 Task: Find connections with filter location Eimsbüttel with filter topic #Interviewingwith filter profile language French with filter current company Athenahealth with filter school International Management Institute, Kolkata with filter industry Engines and Power Transmission Equipment Manufacturing with filter service category FIle Management with filter keywords title Marketing Specialist
Action: Mouse moved to (207, 248)
Screenshot: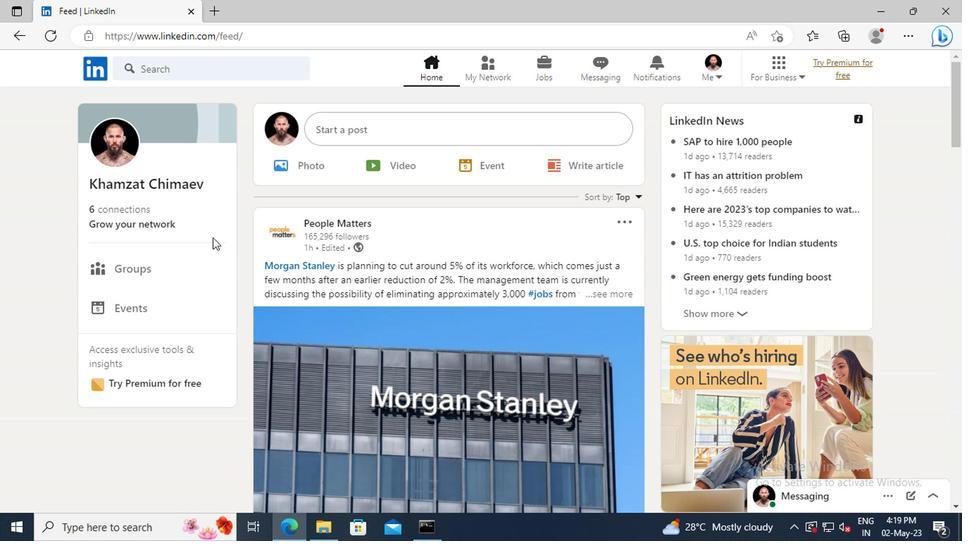 
Action: Mouse pressed left at (207, 248)
Screenshot: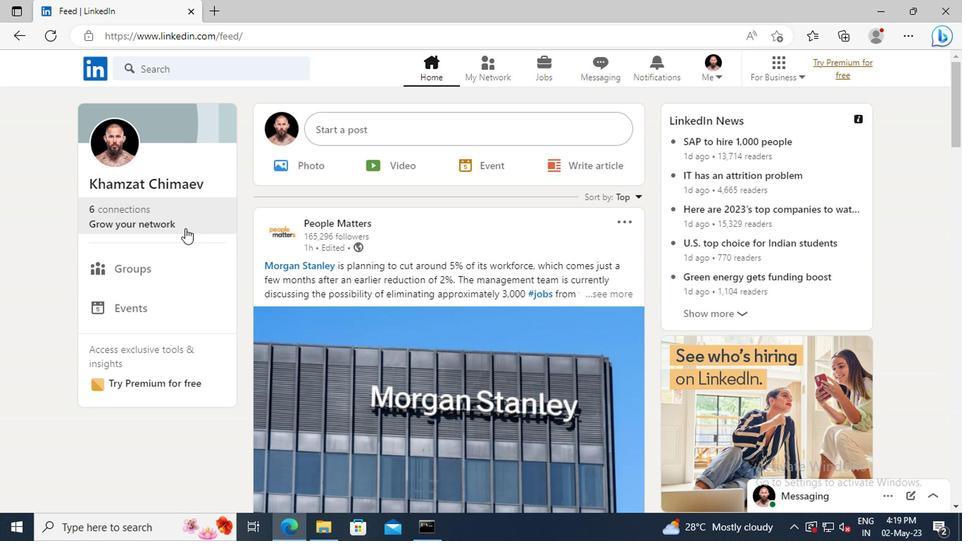 
Action: Mouse moved to (203, 202)
Screenshot: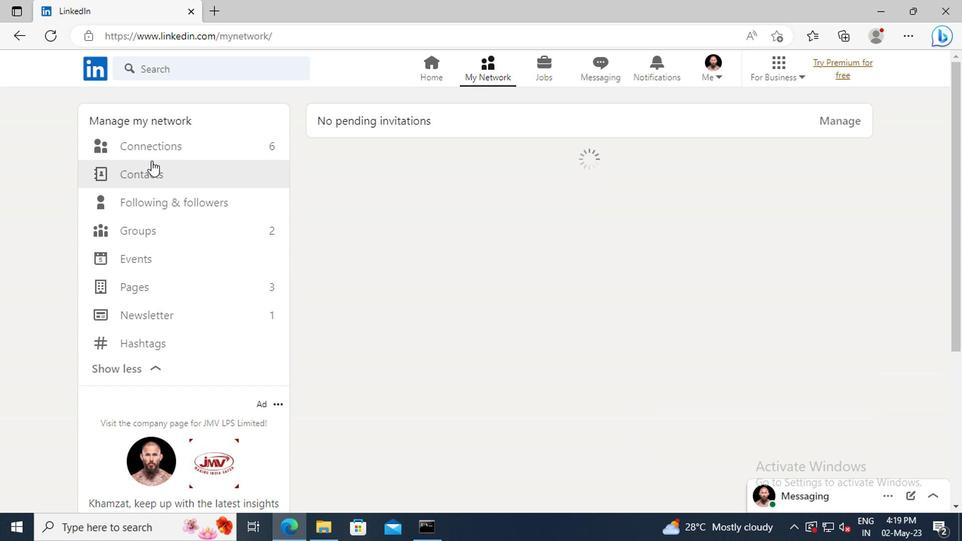 
Action: Mouse pressed left at (203, 202)
Screenshot: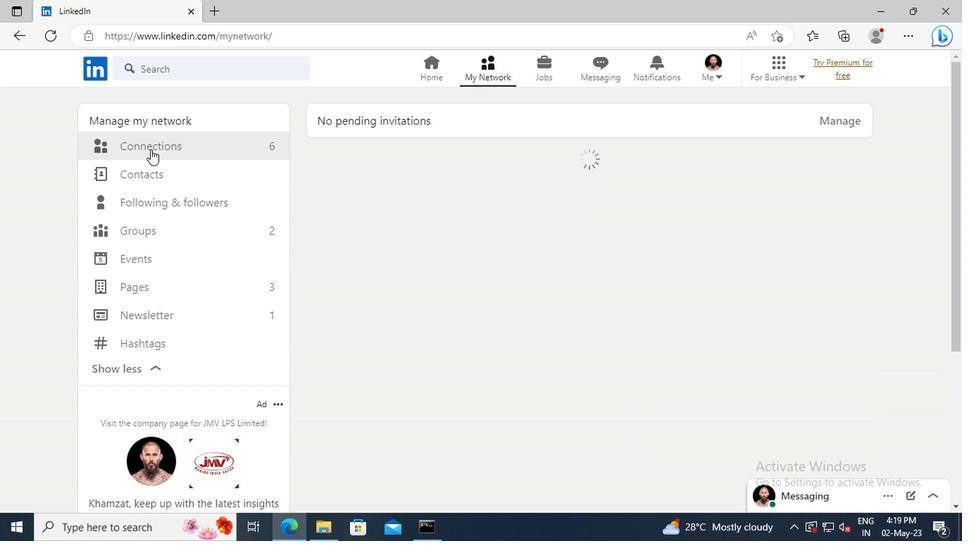 
Action: Mouse moved to (493, 203)
Screenshot: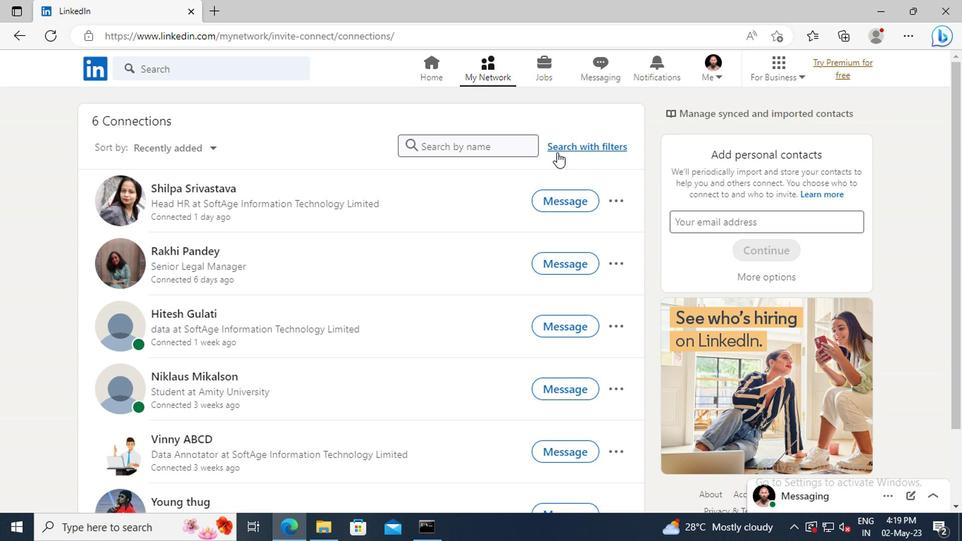 
Action: Mouse pressed left at (493, 203)
Screenshot: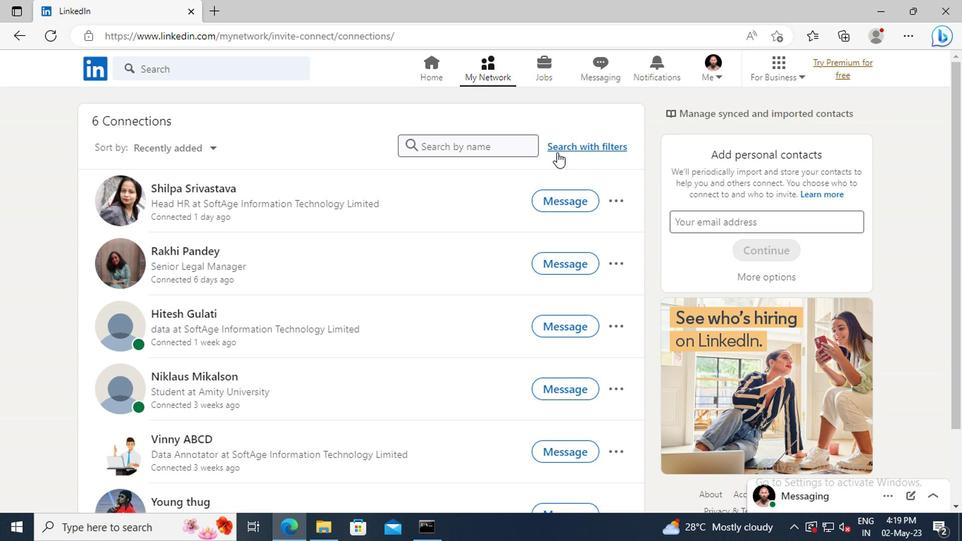 
Action: Mouse moved to (476, 176)
Screenshot: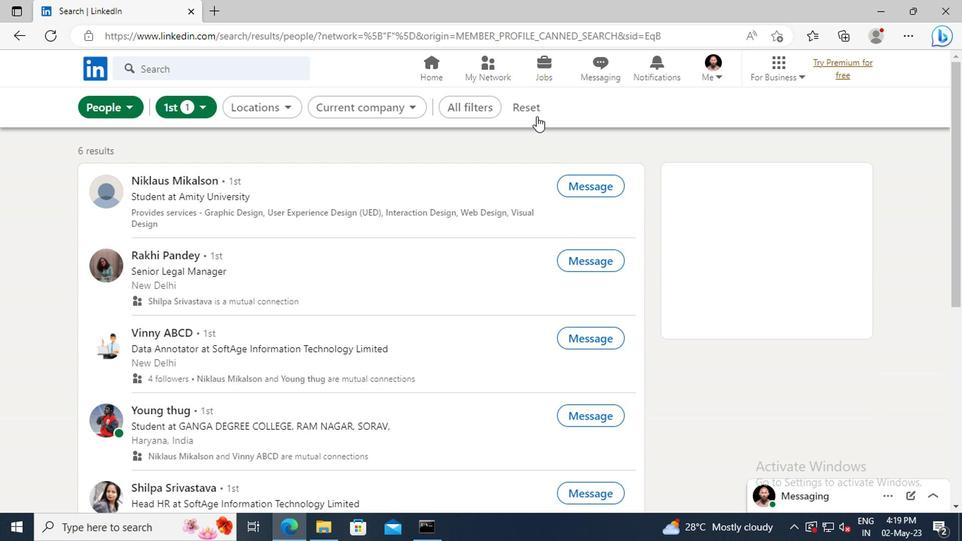 
Action: Mouse pressed left at (476, 176)
Screenshot: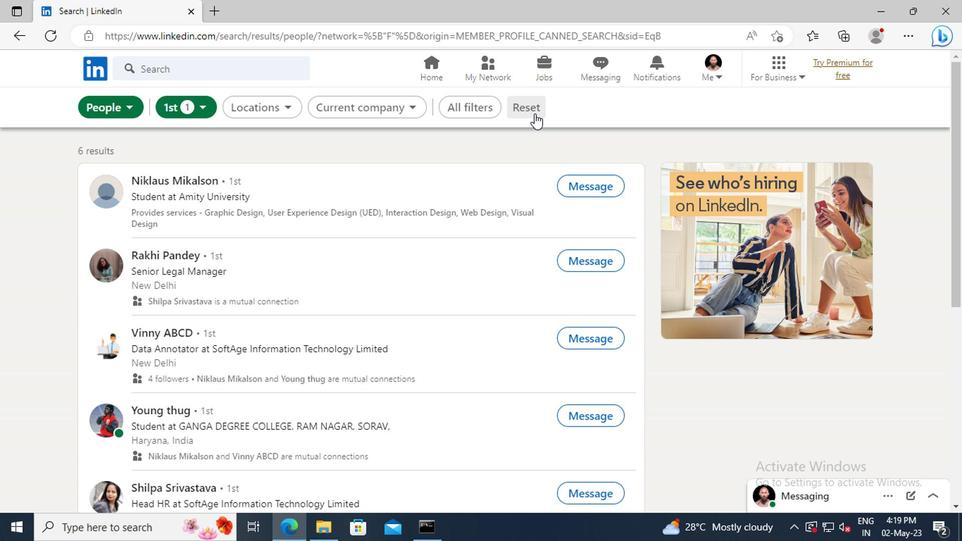 
Action: Mouse moved to (465, 175)
Screenshot: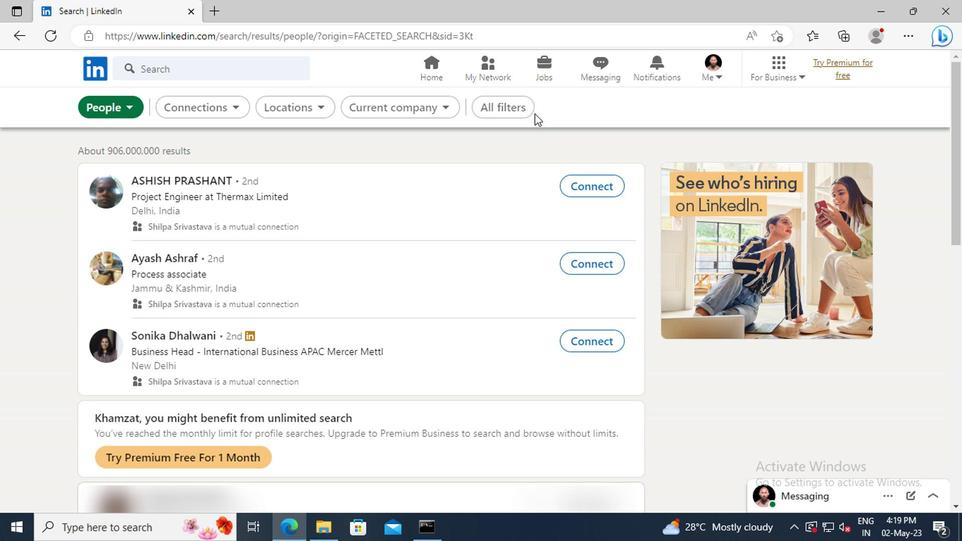 
Action: Mouse pressed left at (465, 175)
Screenshot: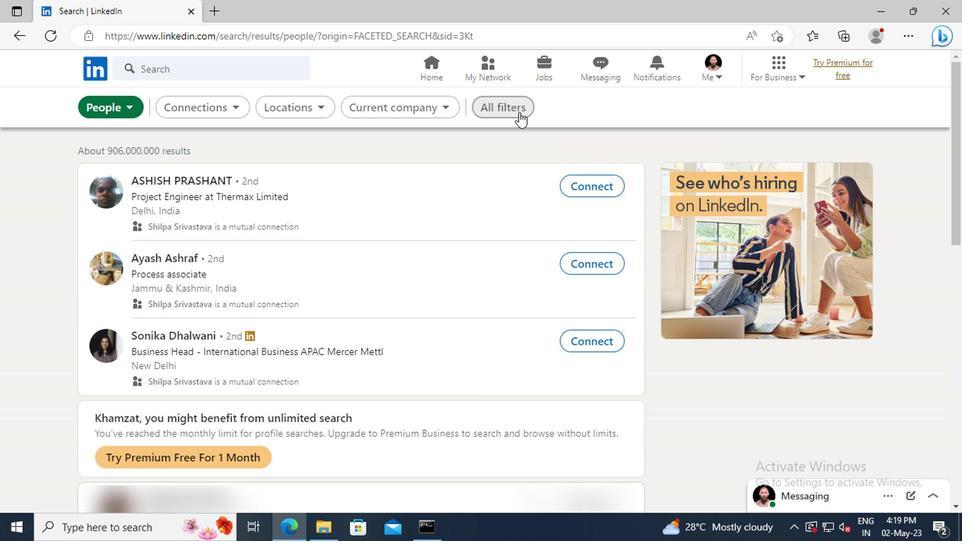 
Action: Mouse moved to (629, 272)
Screenshot: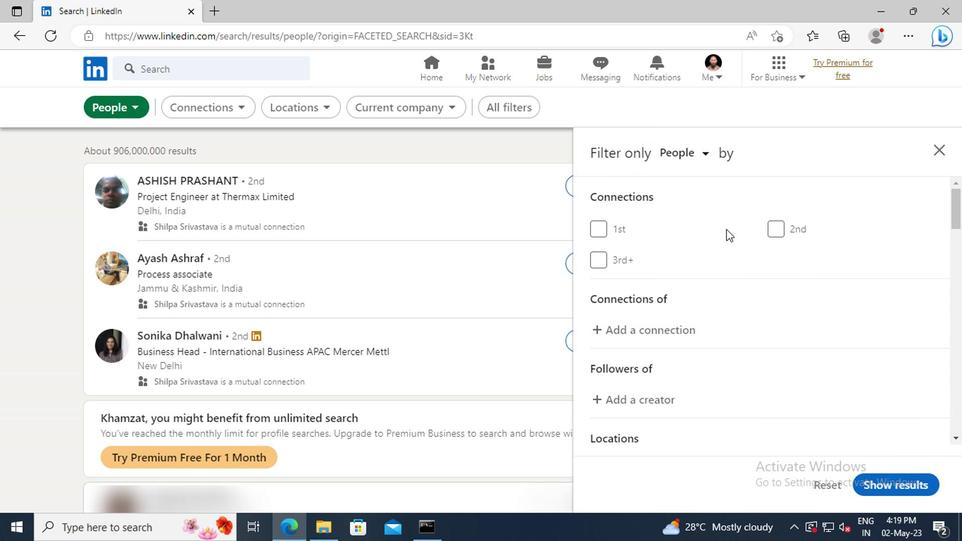 
Action: Mouse scrolled (629, 272) with delta (0, 0)
Screenshot: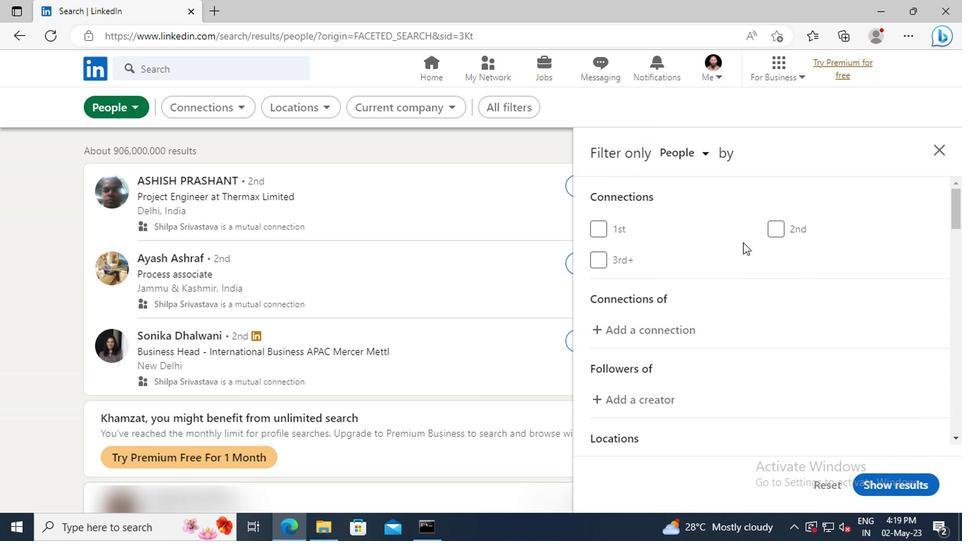 
Action: Mouse scrolled (629, 272) with delta (0, 0)
Screenshot: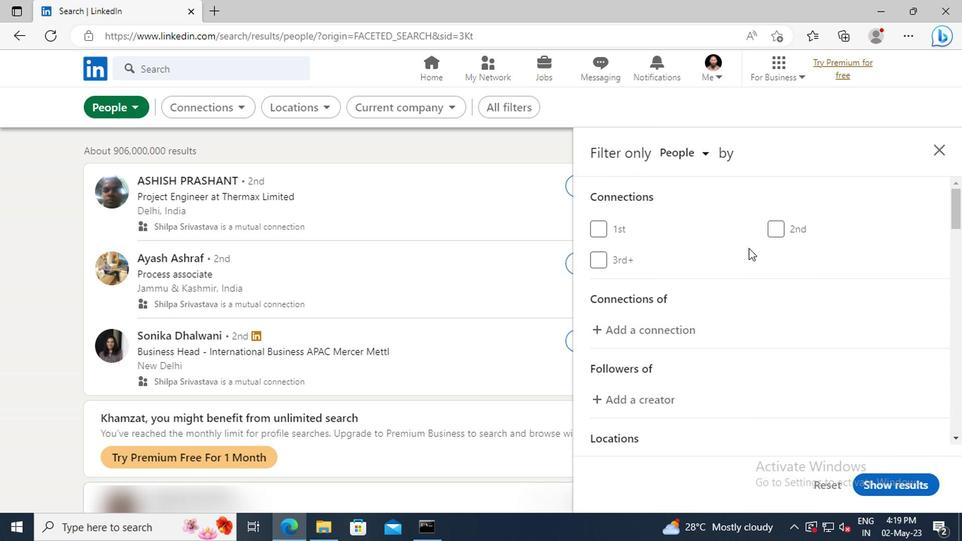
Action: Mouse scrolled (629, 272) with delta (0, 0)
Screenshot: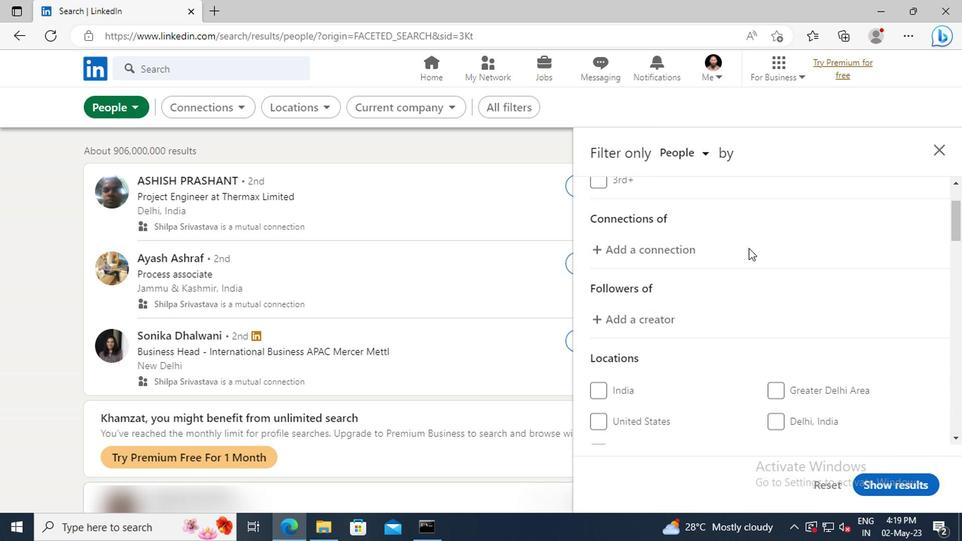 
Action: Mouse scrolled (629, 272) with delta (0, 0)
Screenshot: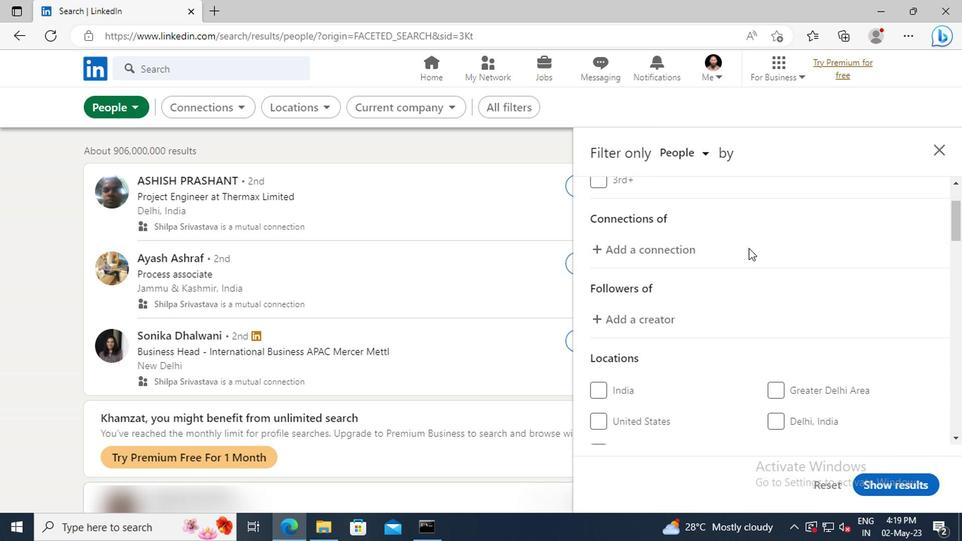 
Action: Mouse scrolled (629, 272) with delta (0, 0)
Screenshot: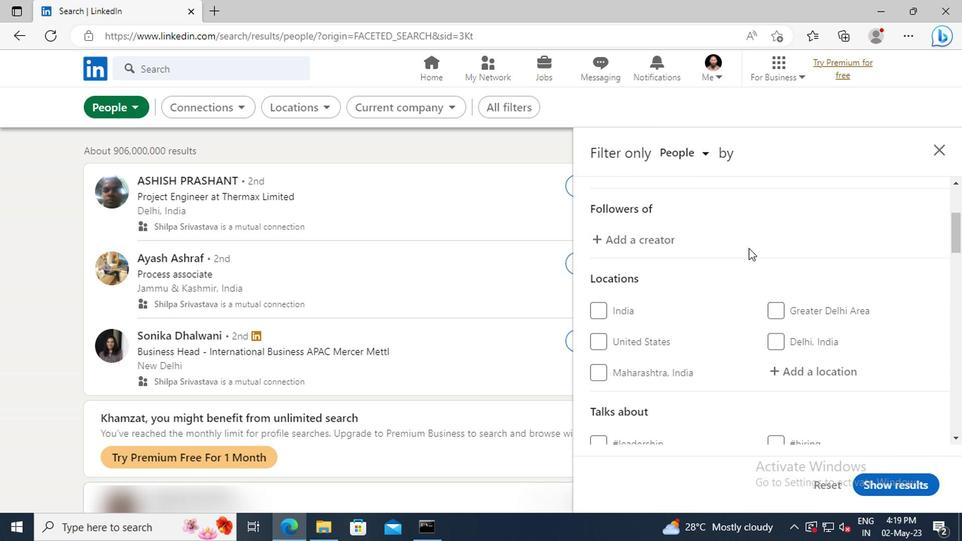 
Action: Mouse moved to (649, 328)
Screenshot: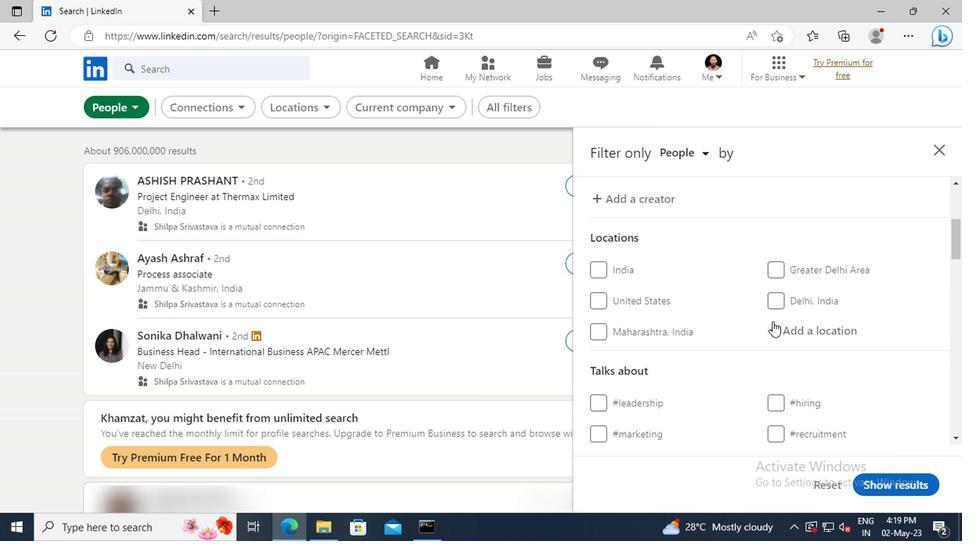 
Action: Mouse pressed left at (649, 328)
Screenshot: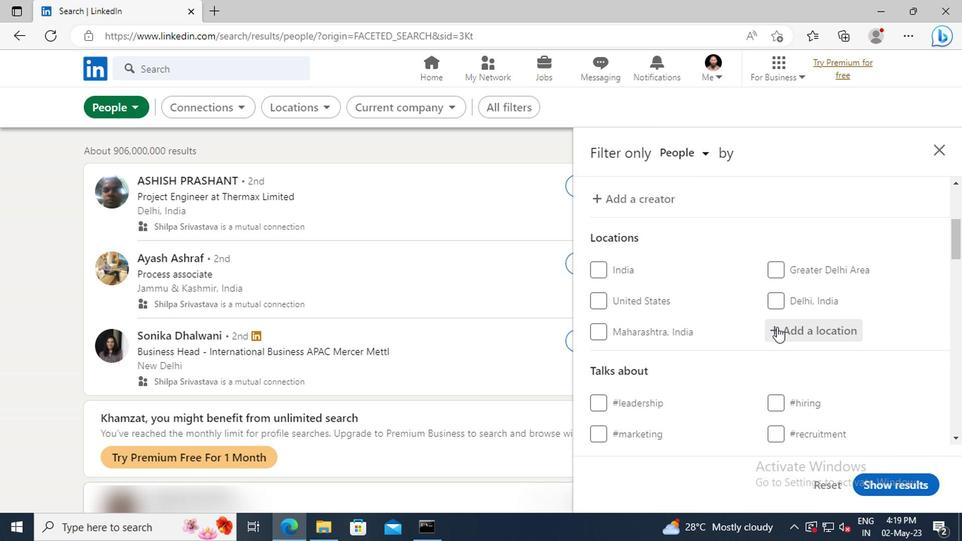 
Action: Key pressed <Key.shift>EIMSBUTTEL<Key.enter>
Screenshot: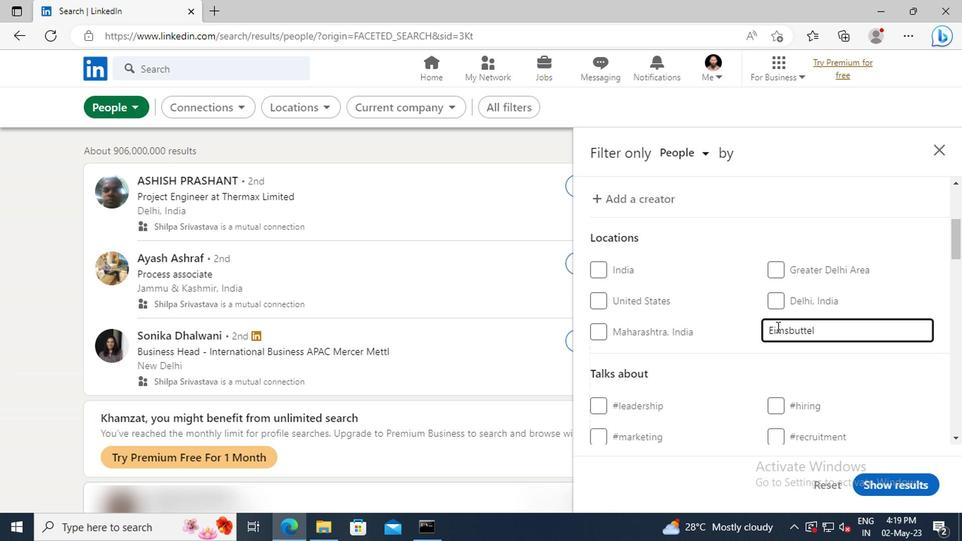 
Action: Mouse scrolled (649, 328) with delta (0, 0)
Screenshot: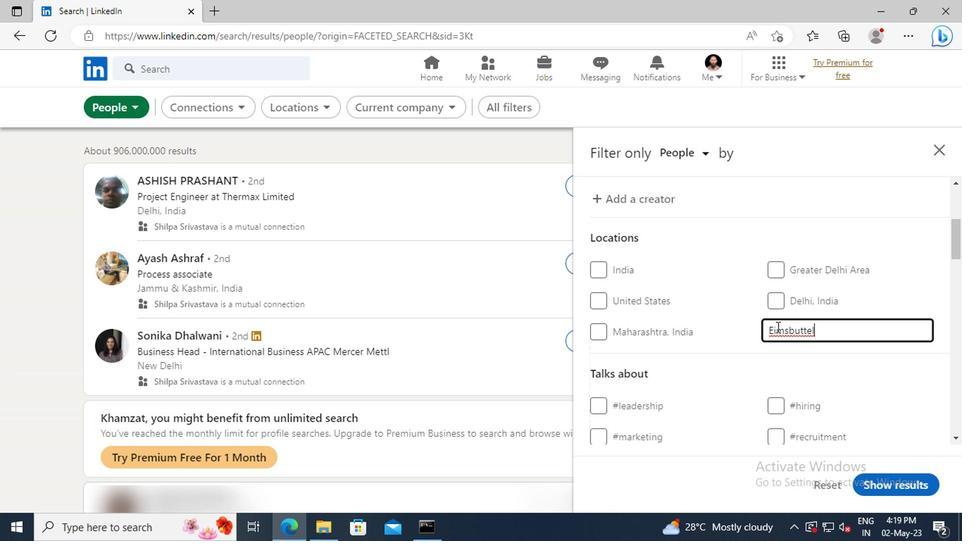 
Action: Mouse scrolled (649, 328) with delta (0, 0)
Screenshot: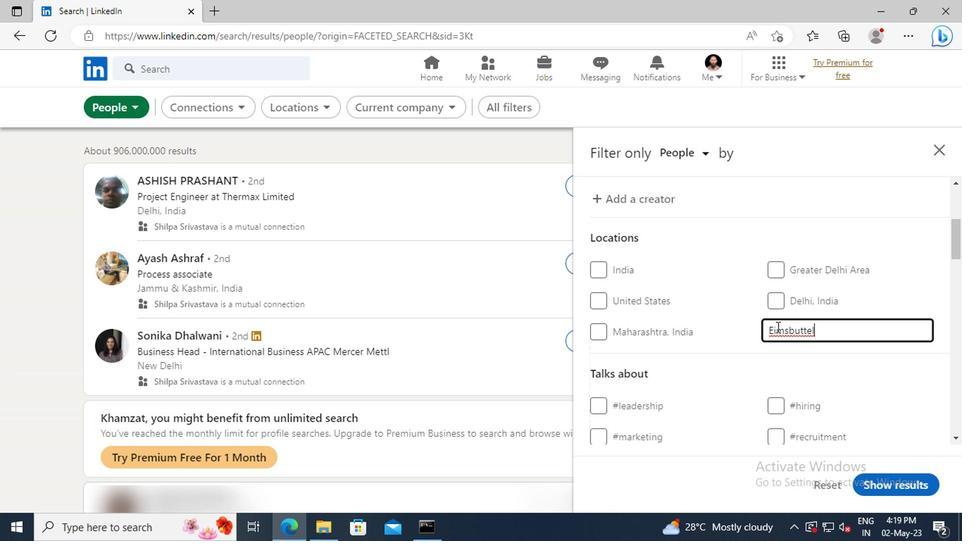 
Action: Mouse moved to (653, 372)
Screenshot: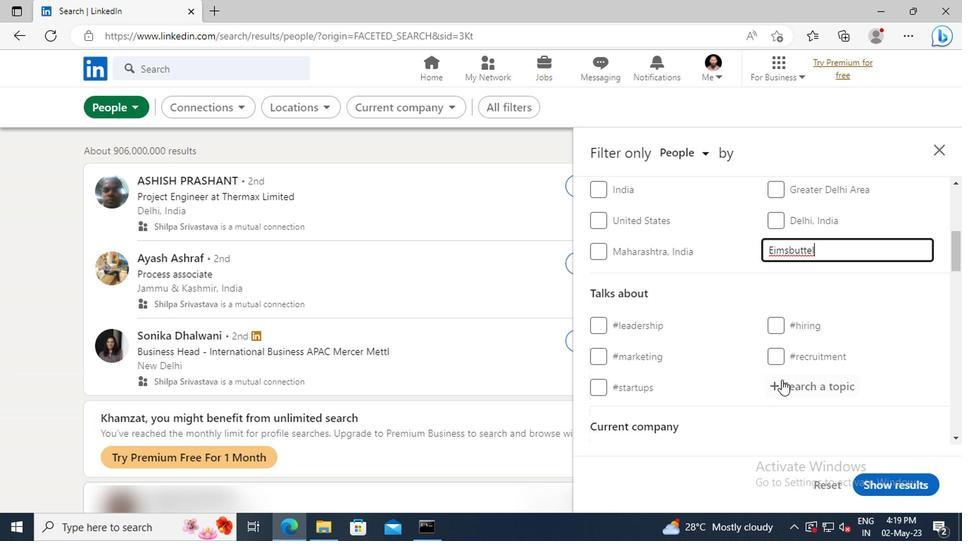 
Action: Mouse pressed left at (653, 372)
Screenshot: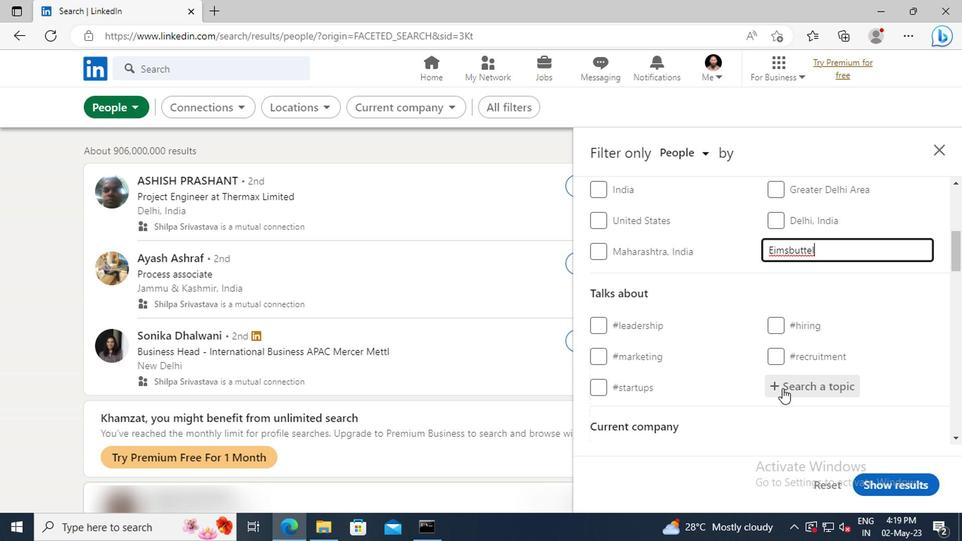 
Action: Key pressed <Key.shift>INTERVIEWI
Screenshot: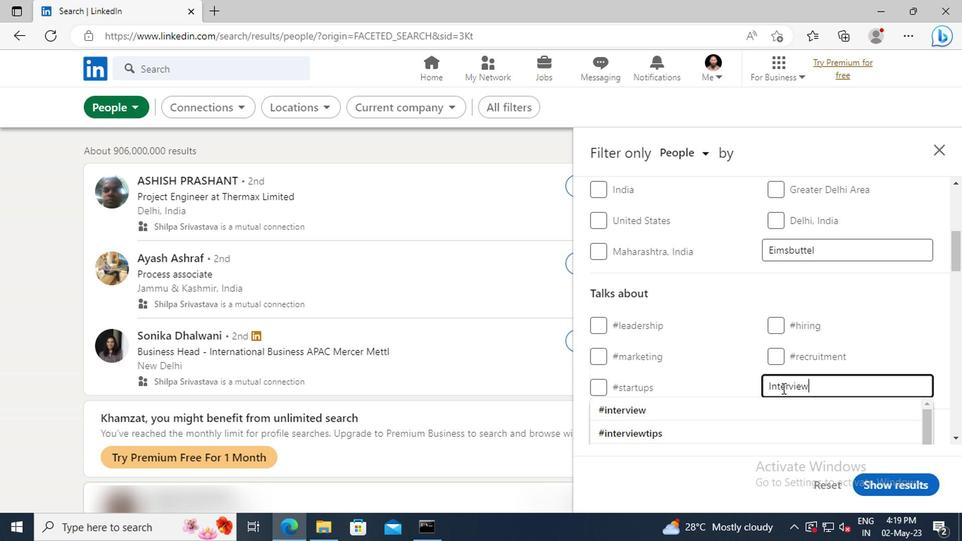 
Action: Mouse moved to (651, 388)
Screenshot: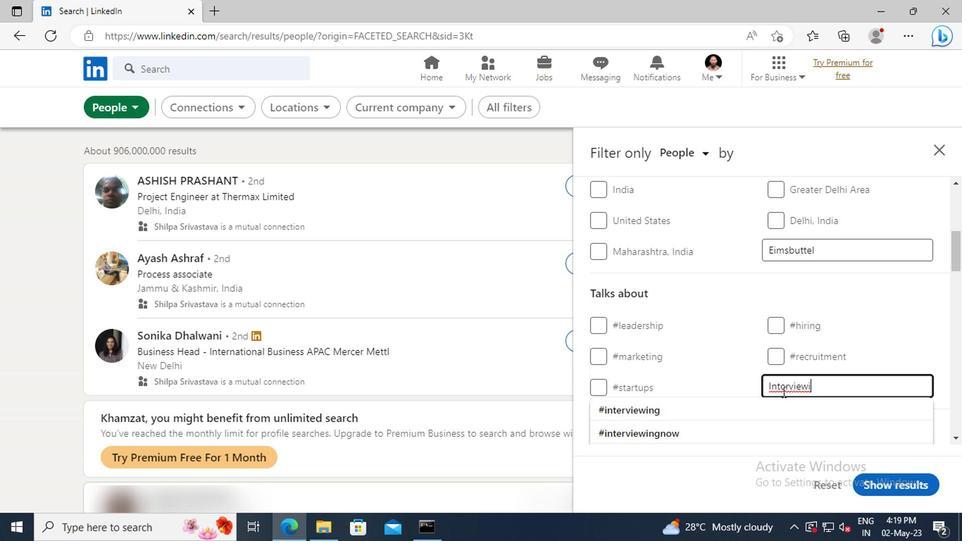 
Action: Mouse pressed left at (651, 388)
Screenshot: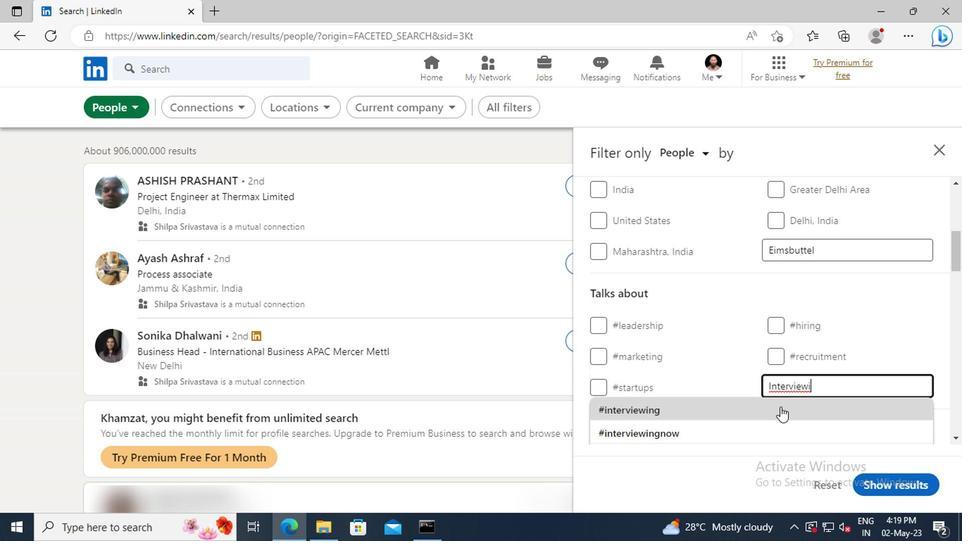 
Action: Mouse scrolled (651, 387) with delta (0, 0)
Screenshot: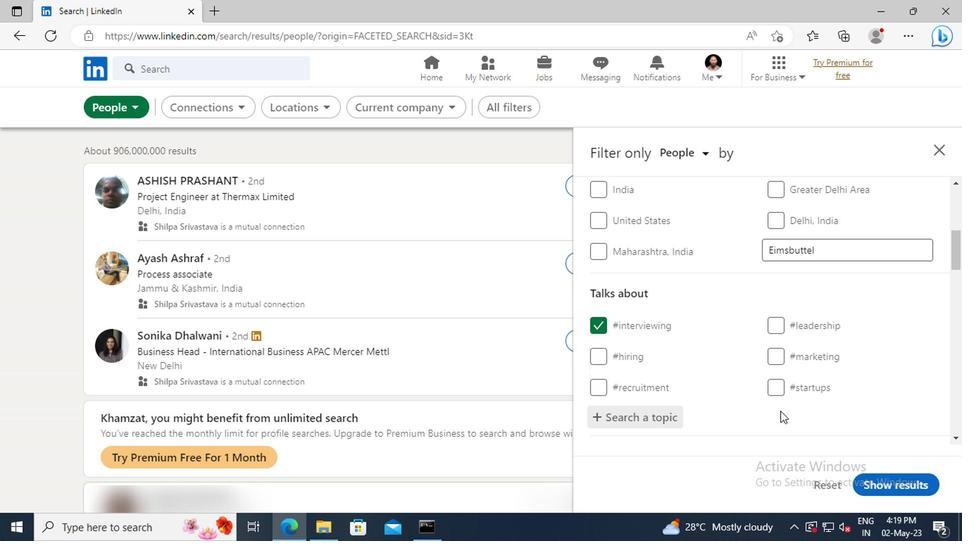 
Action: Mouse scrolled (651, 387) with delta (0, 0)
Screenshot: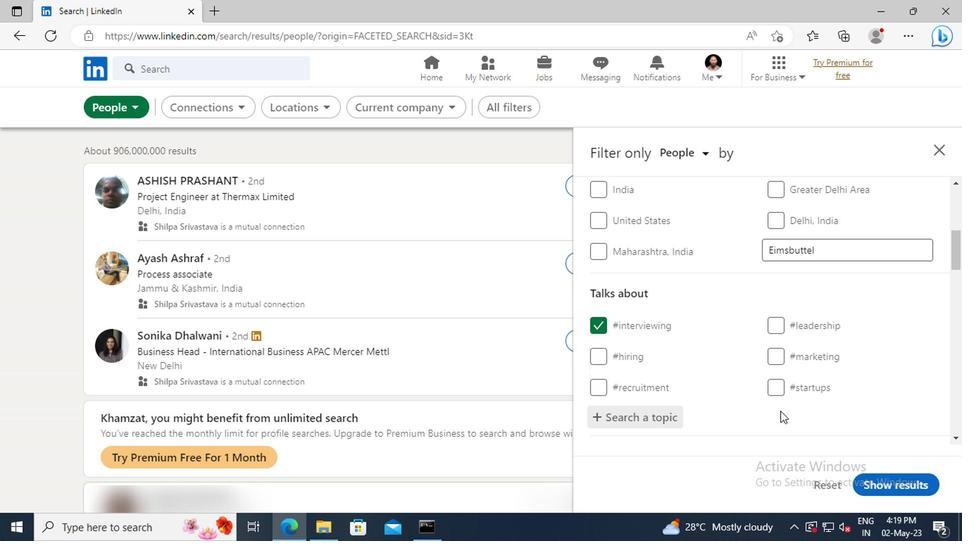 
Action: Mouse scrolled (651, 387) with delta (0, 0)
Screenshot: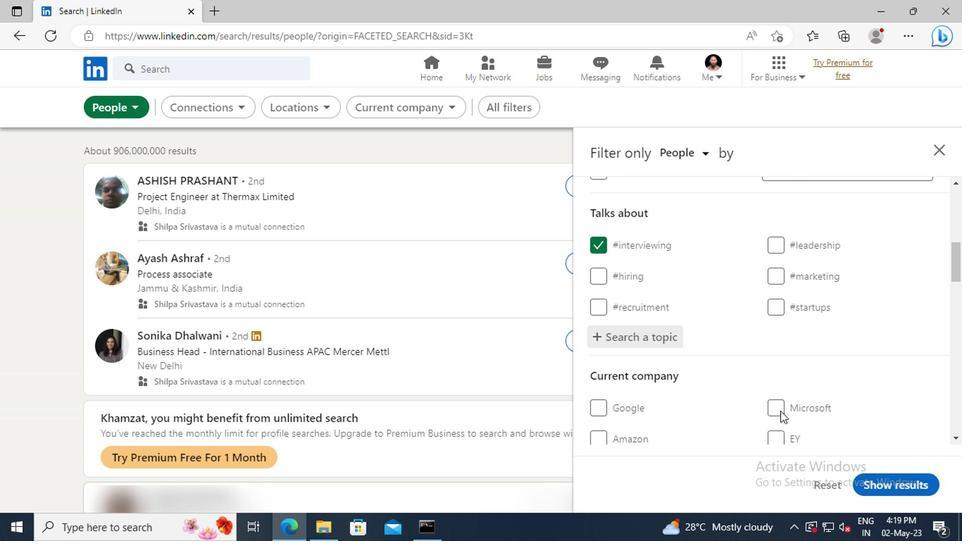 
Action: Mouse scrolled (651, 387) with delta (0, 0)
Screenshot: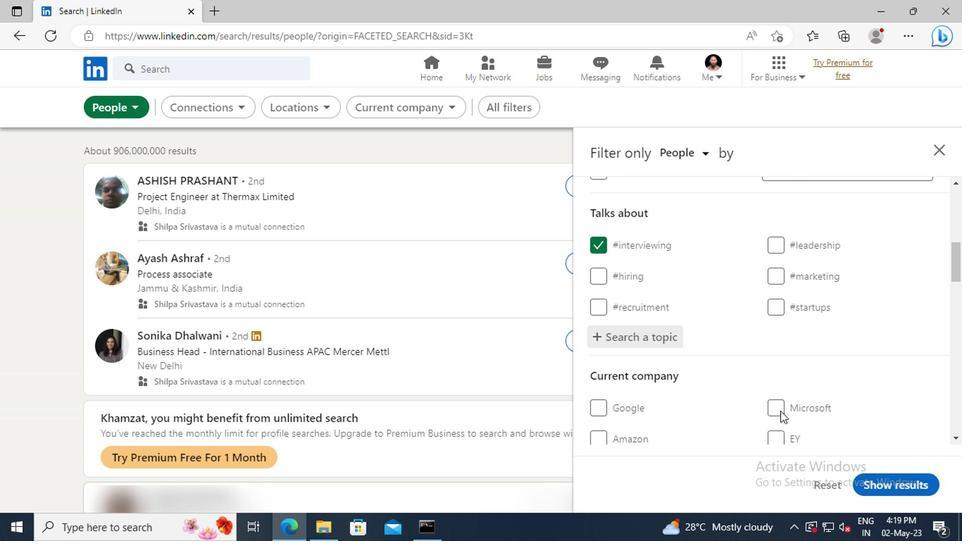 
Action: Mouse scrolled (651, 387) with delta (0, 0)
Screenshot: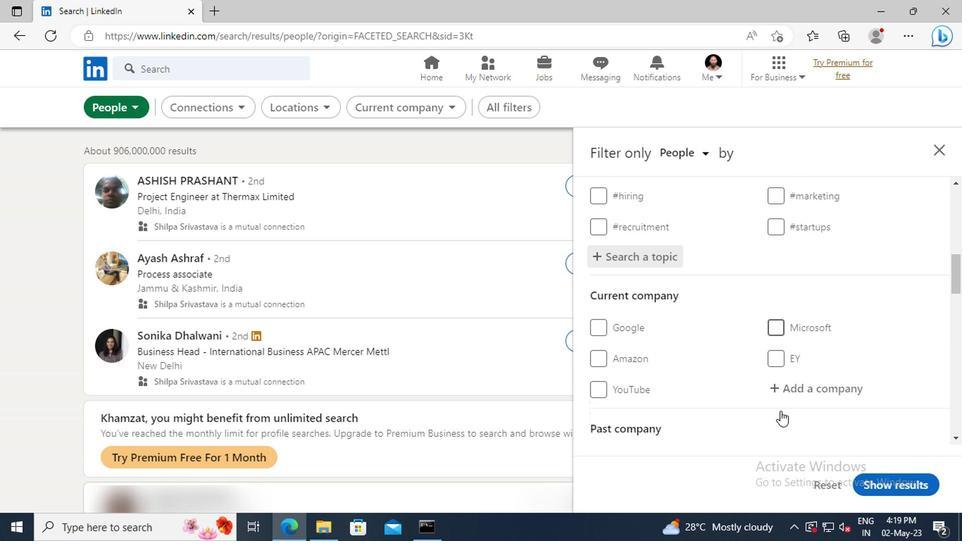 
Action: Mouse scrolled (651, 387) with delta (0, 0)
Screenshot: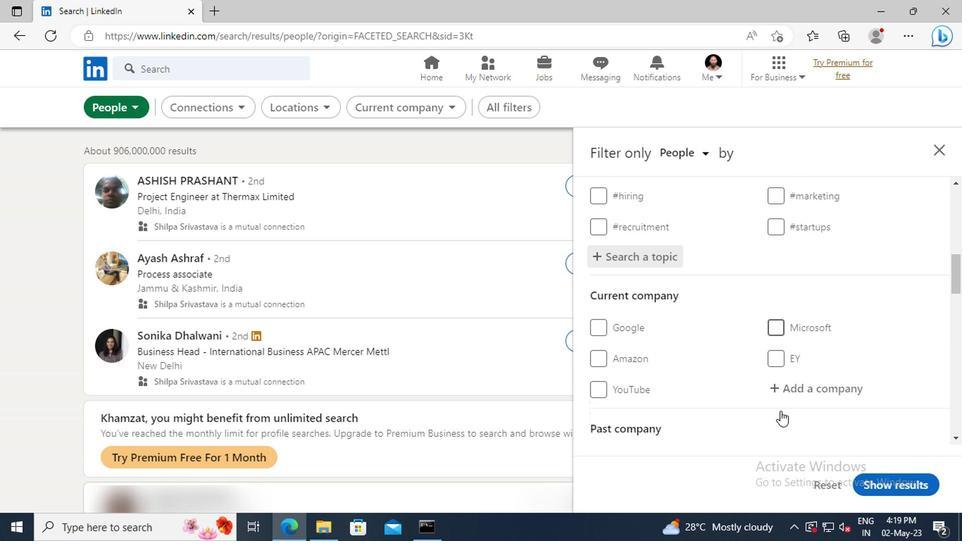 
Action: Mouse moved to (652, 375)
Screenshot: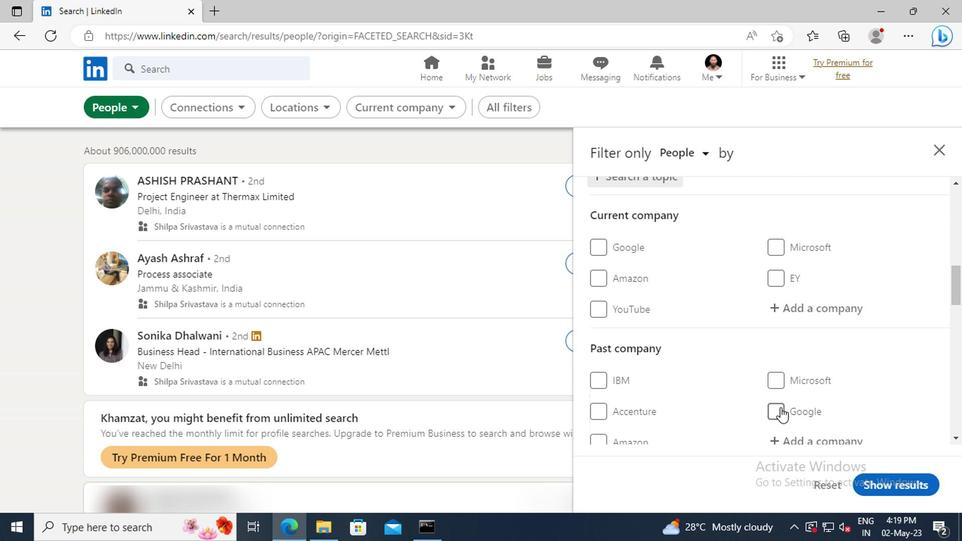
Action: Mouse scrolled (652, 375) with delta (0, 0)
Screenshot: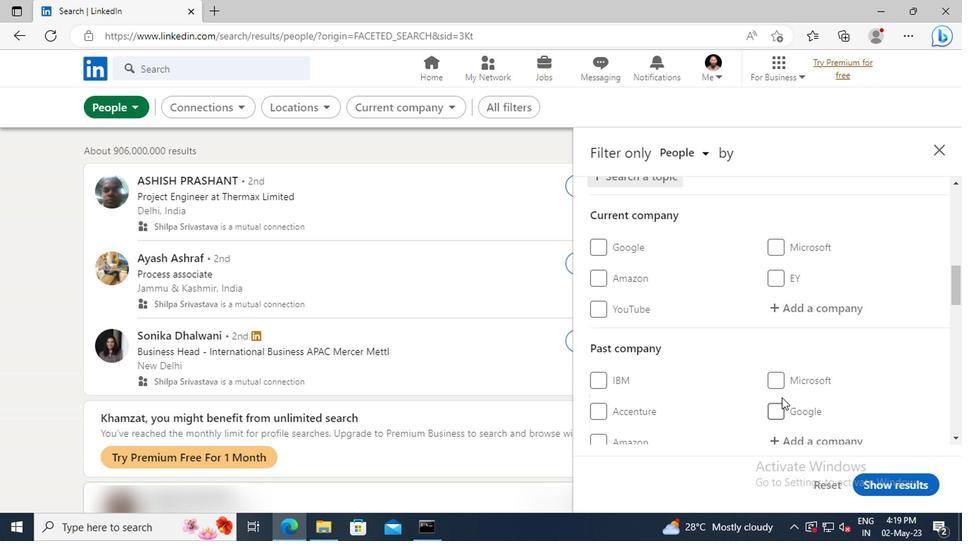 
Action: Mouse scrolled (652, 375) with delta (0, 0)
Screenshot: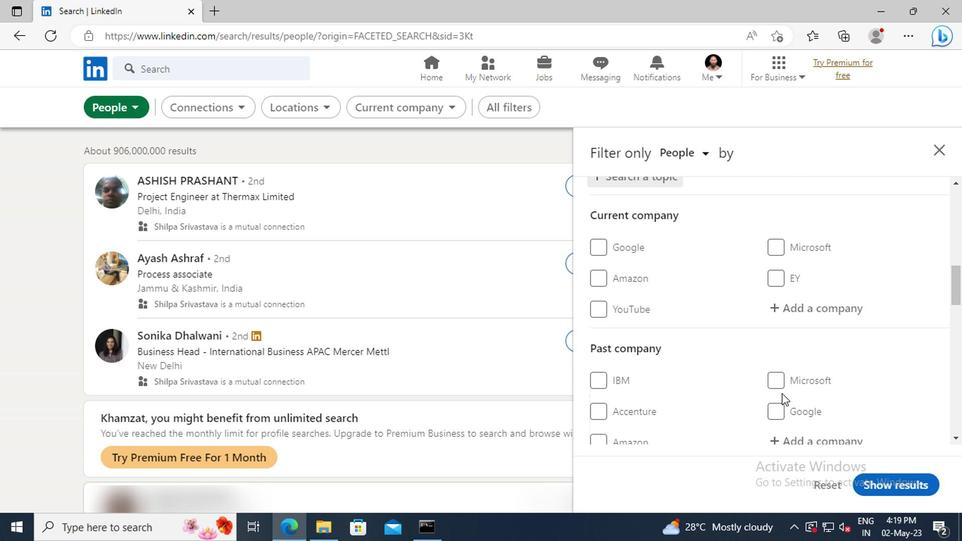 
Action: Mouse moved to (654, 361)
Screenshot: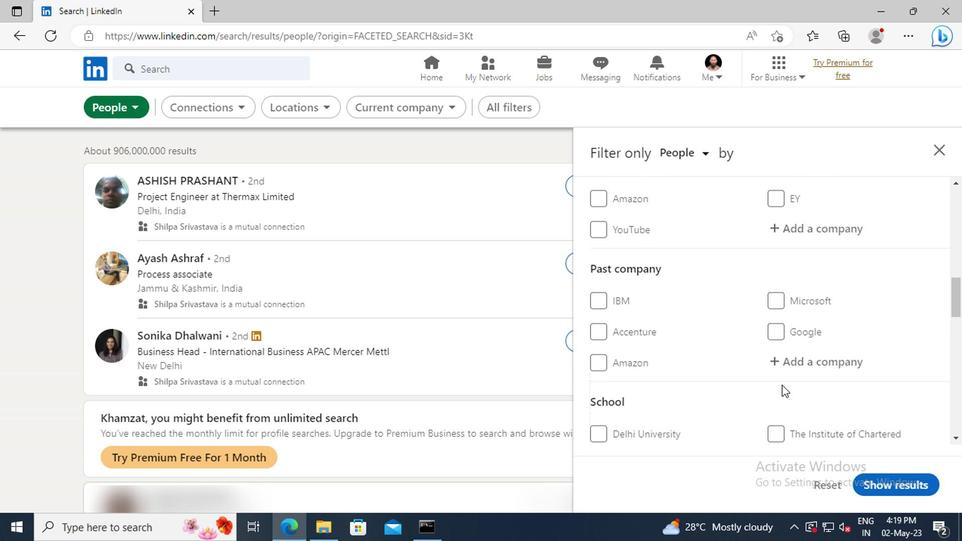 
Action: Mouse scrolled (654, 360) with delta (0, 0)
Screenshot: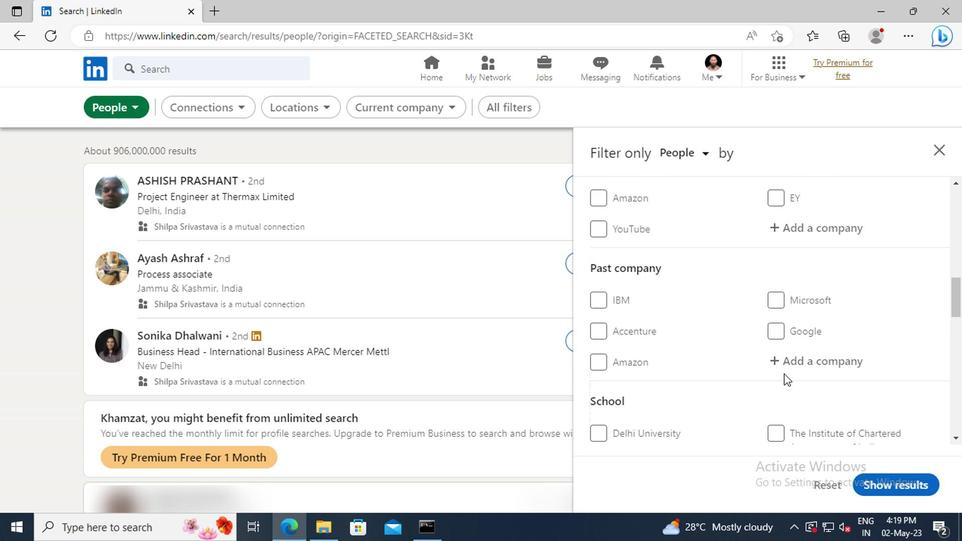 
Action: Mouse scrolled (654, 360) with delta (0, 0)
Screenshot: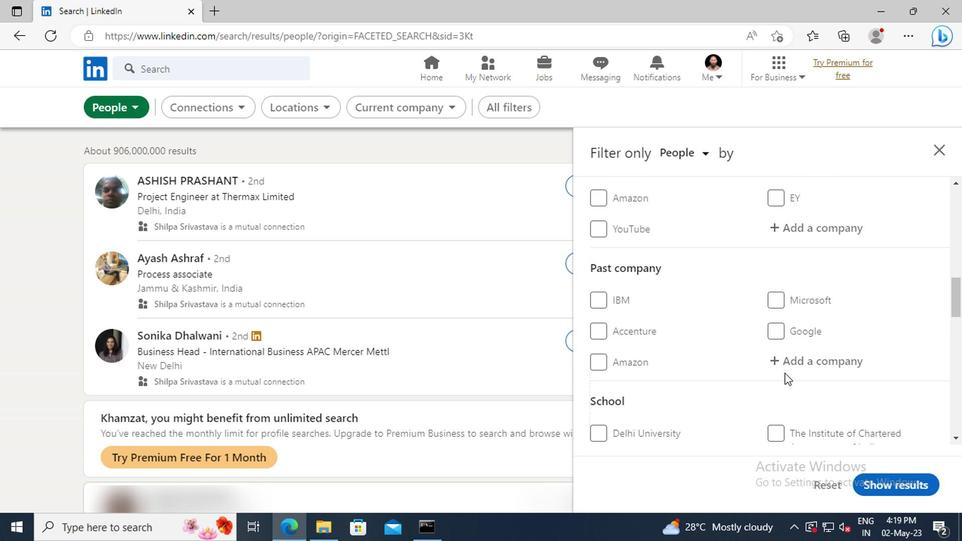 
Action: Mouse moved to (657, 349)
Screenshot: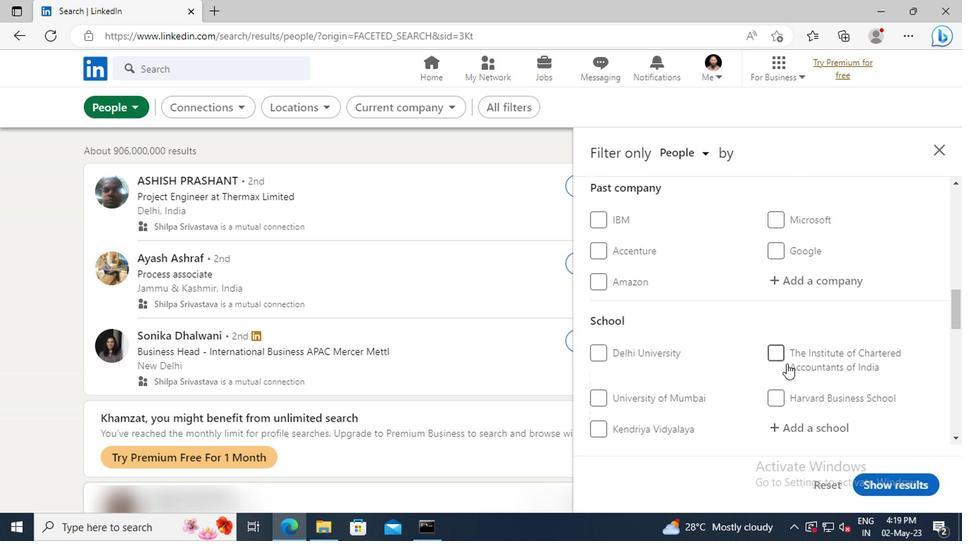 
Action: Mouse scrolled (657, 348) with delta (0, 0)
Screenshot: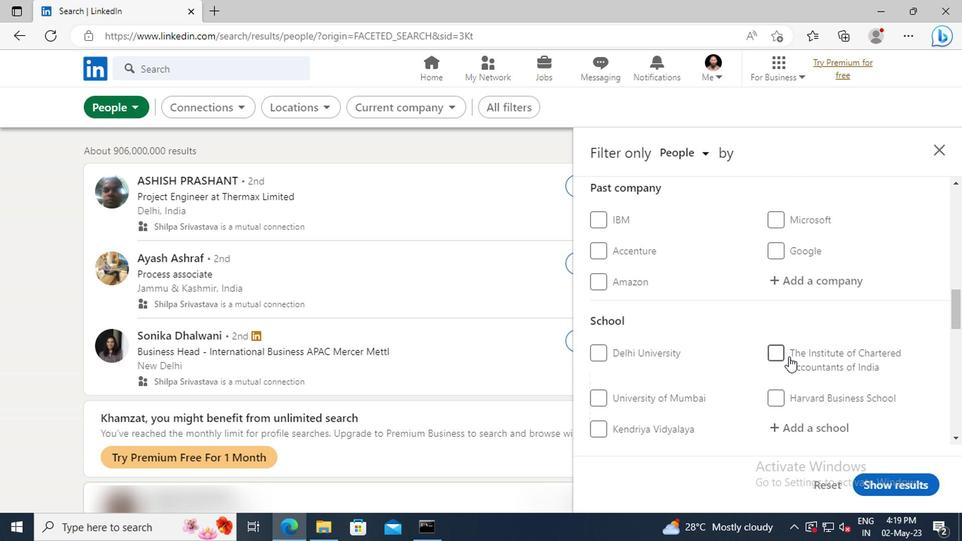 
Action: Mouse scrolled (657, 348) with delta (0, 0)
Screenshot: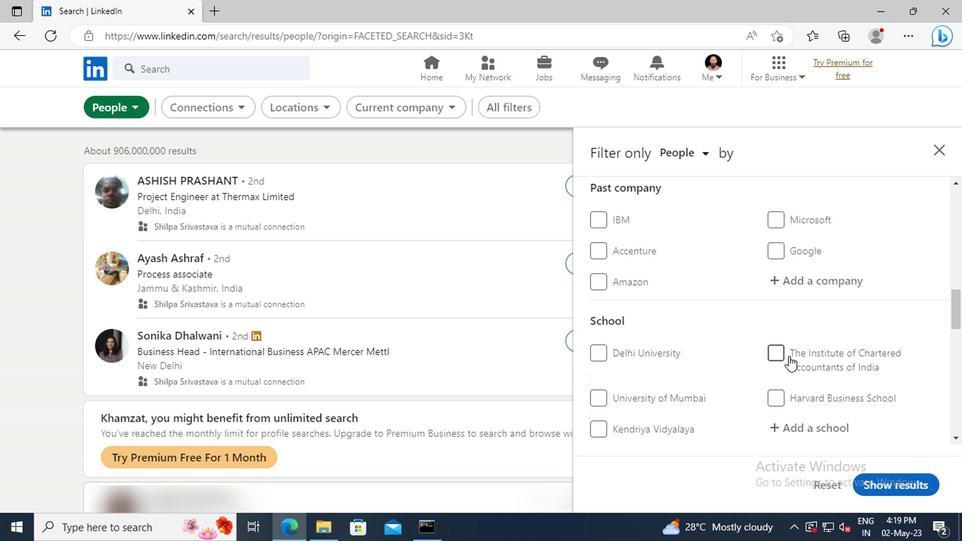 
Action: Mouse scrolled (657, 348) with delta (0, 0)
Screenshot: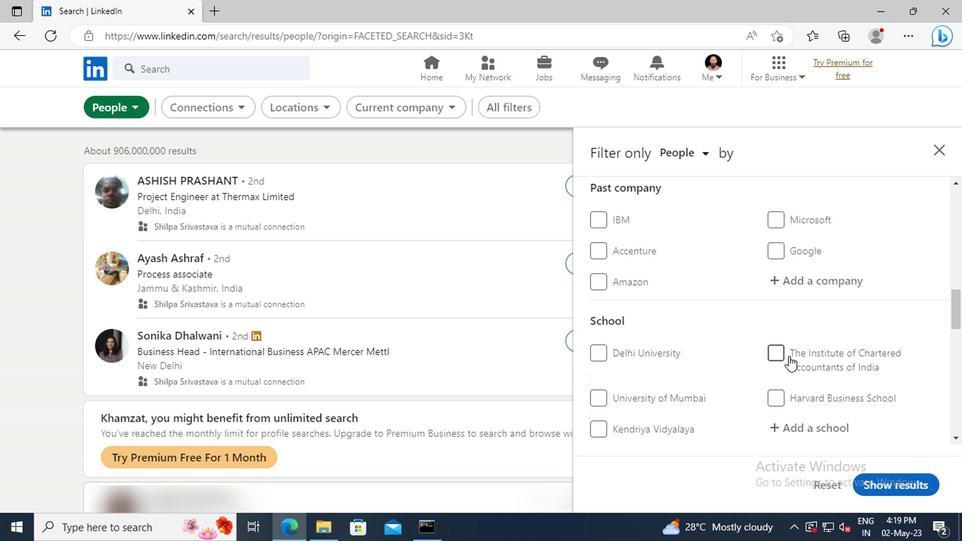 
Action: Mouse moved to (660, 344)
Screenshot: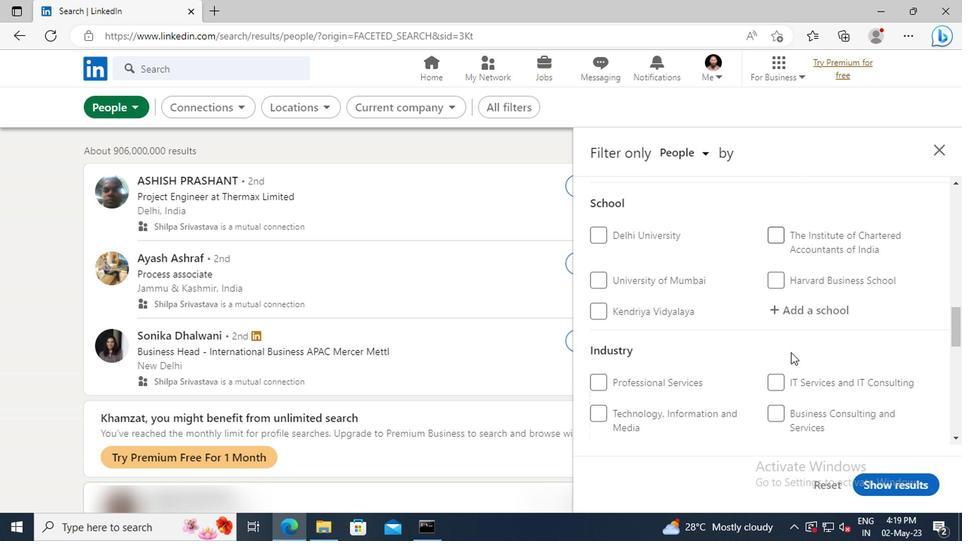 
Action: Mouse scrolled (660, 343) with delta (0, 0)
Screenshot: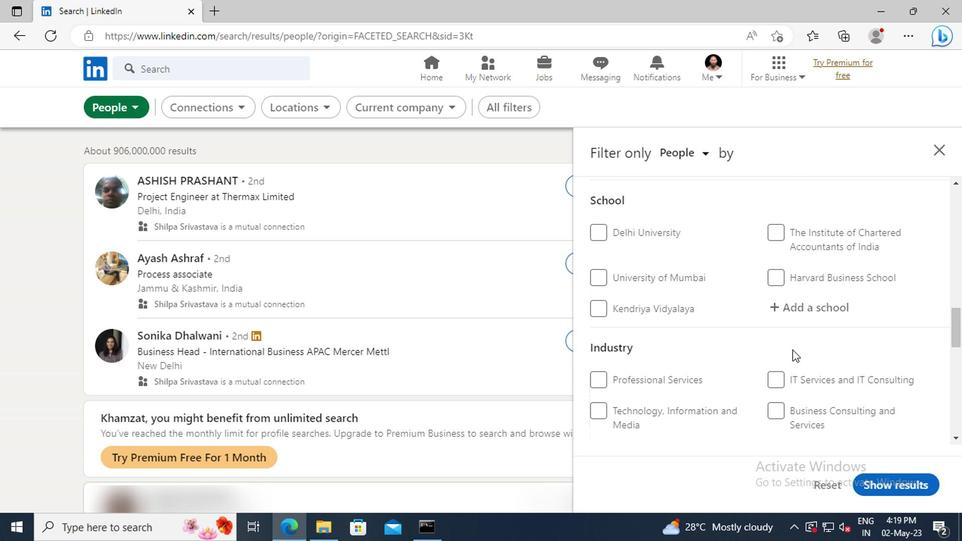 
Action: Mouse scrolled (660, 343) with delta (0, 0)
Screenshot: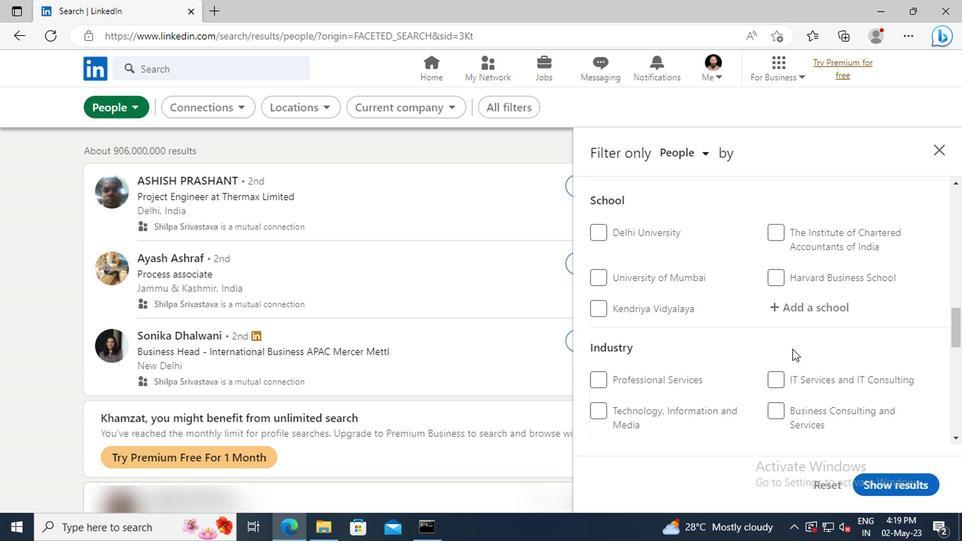 
Action: Mouse scrolled (660, 343) with delta (0, 0)
Screenshot: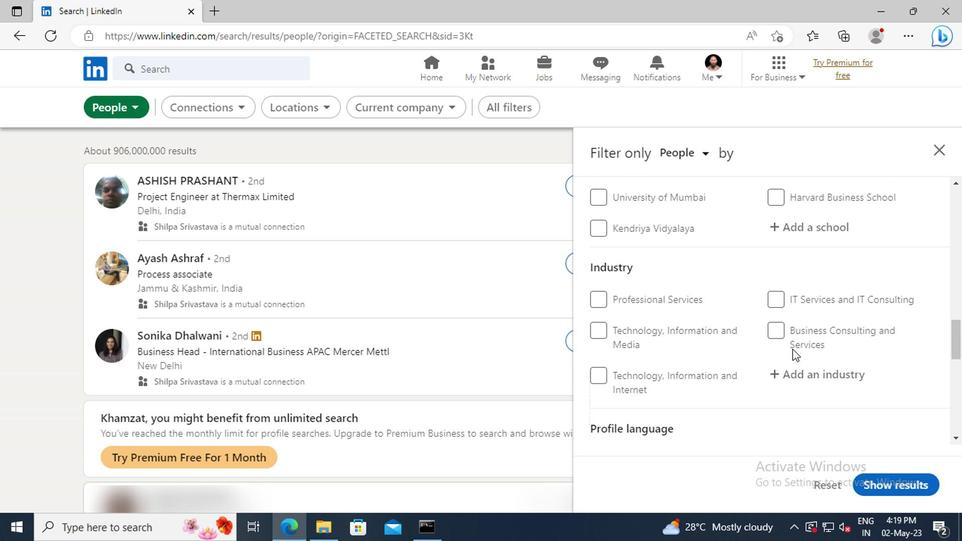 
Action: Mouse scrolled (660, 343) with delta (0, 0)
Screenshot: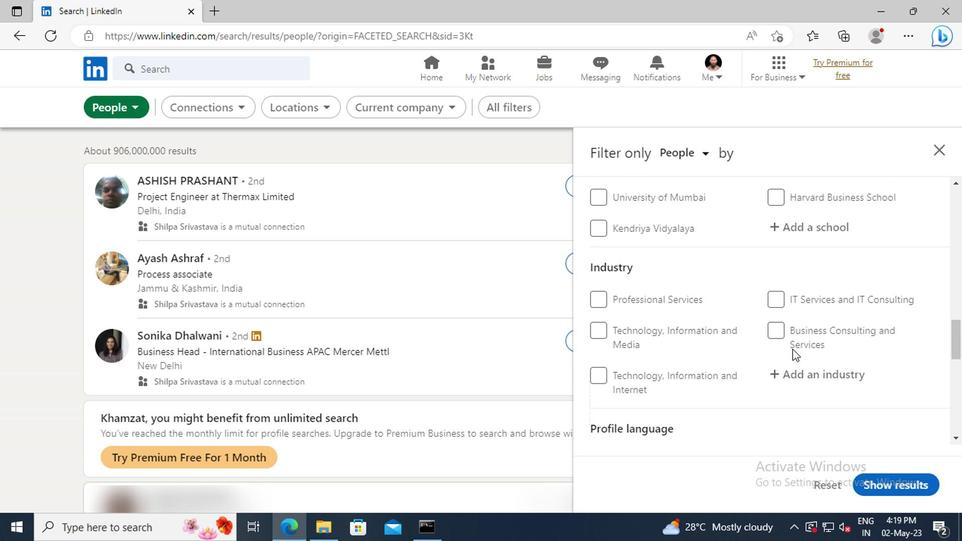 
Action: Mouse moved to (648, 366)
Screenshot: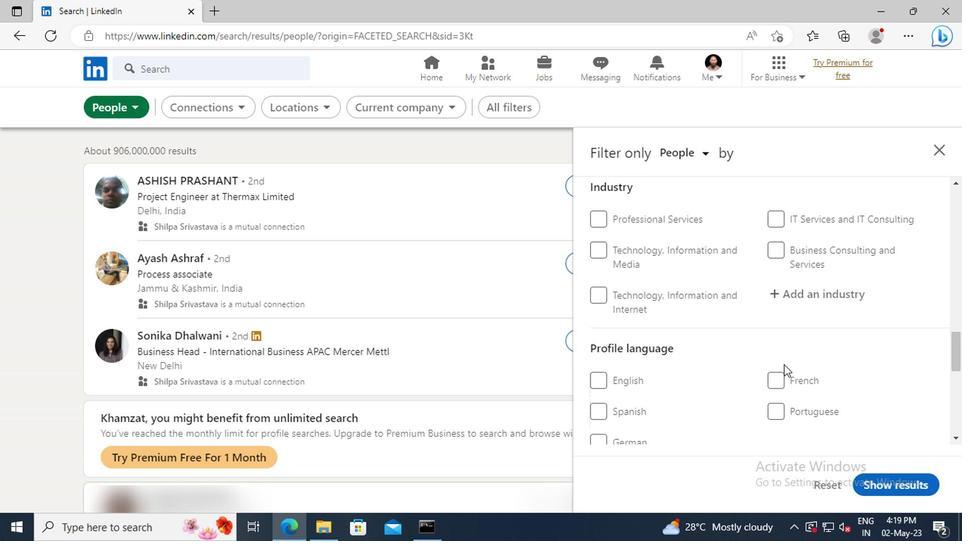 
Action: Mouse pressed left at (648, 366)
Screenshot: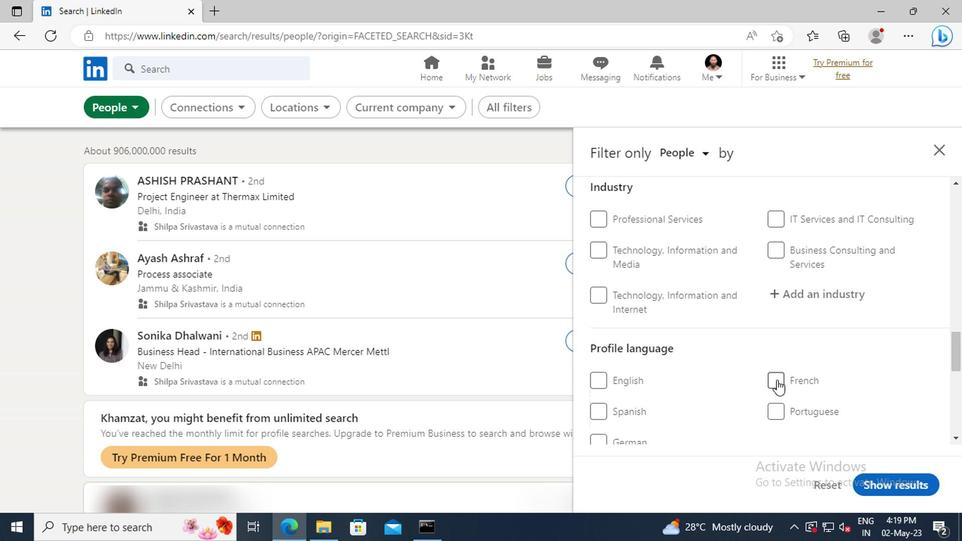 
Action: Mouse moved to (667, 337)
Screenshot: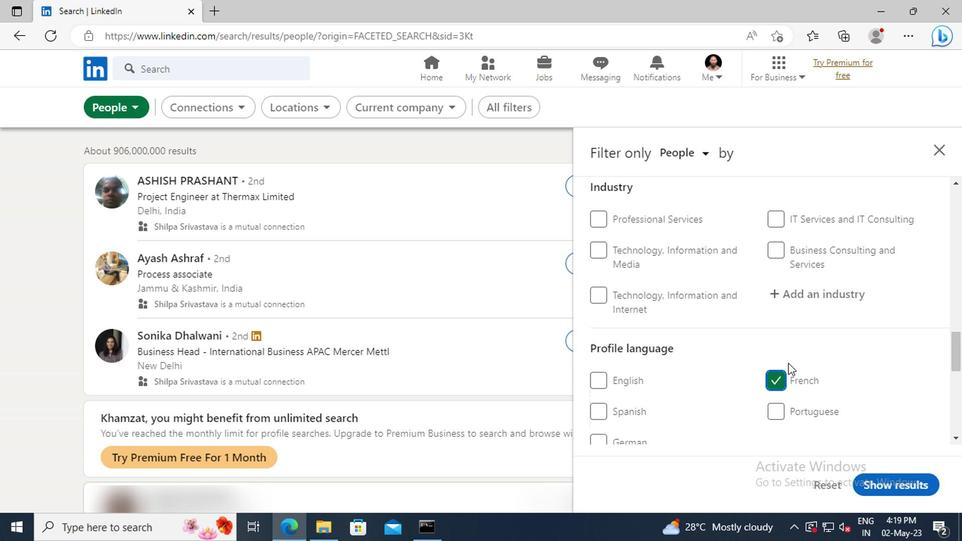 
Action: Mouse scrolled (667, 338) with delta (0, 0)
Screenshot: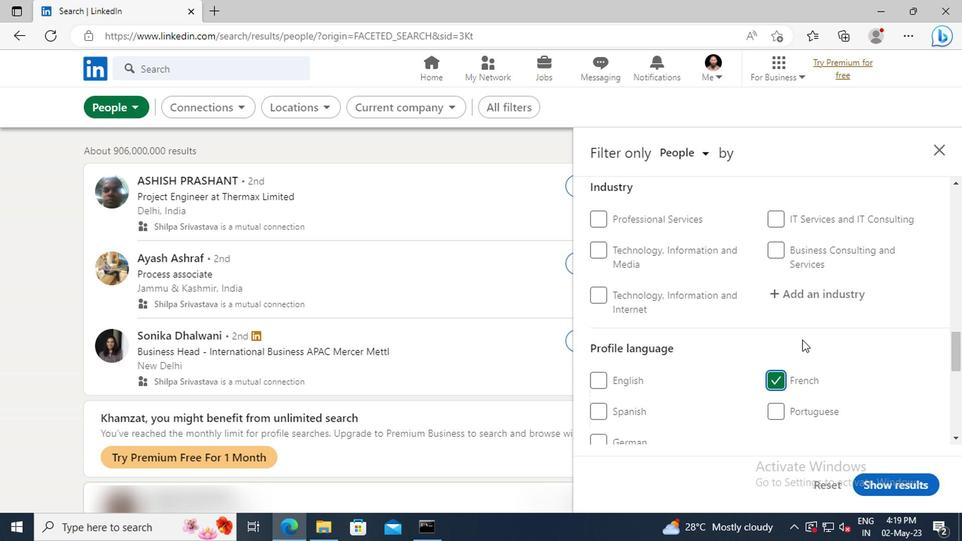 
Action: Mouse scrolled (667, 338) with delta (0, 0)
Screenshot: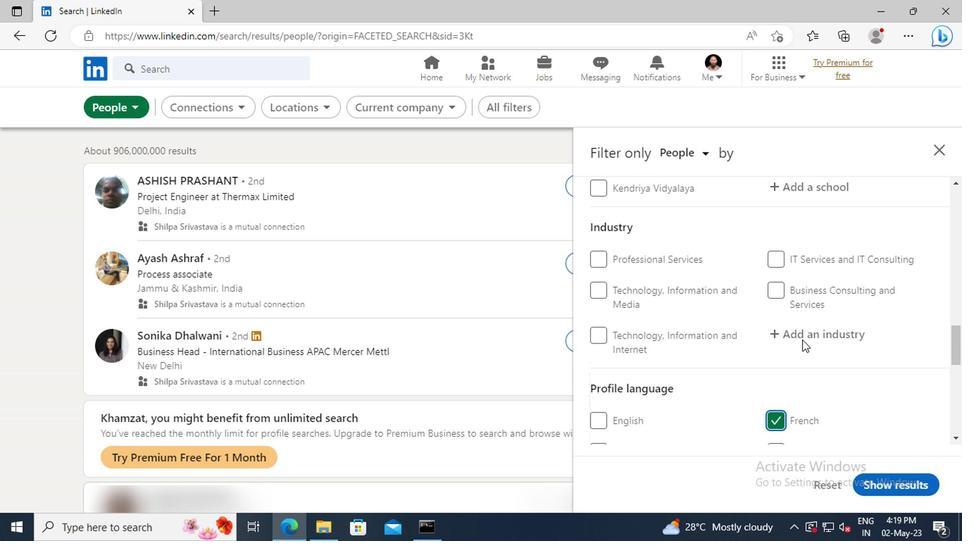 
Action: Mouse scrolled (667, 338) with delta (0, 0)
Screenshot: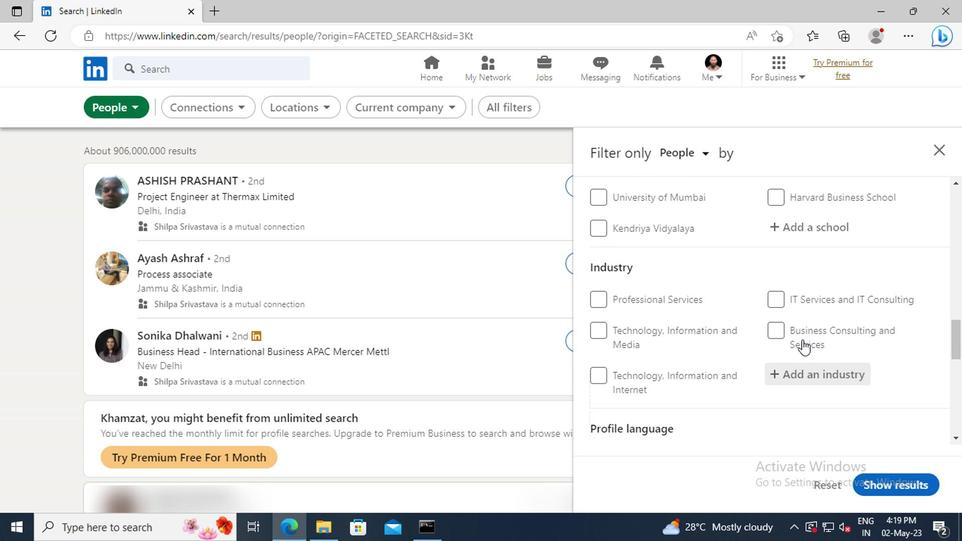
Action: Mouse scrolled (667, 338) with delta (0, 0)
Screenshot: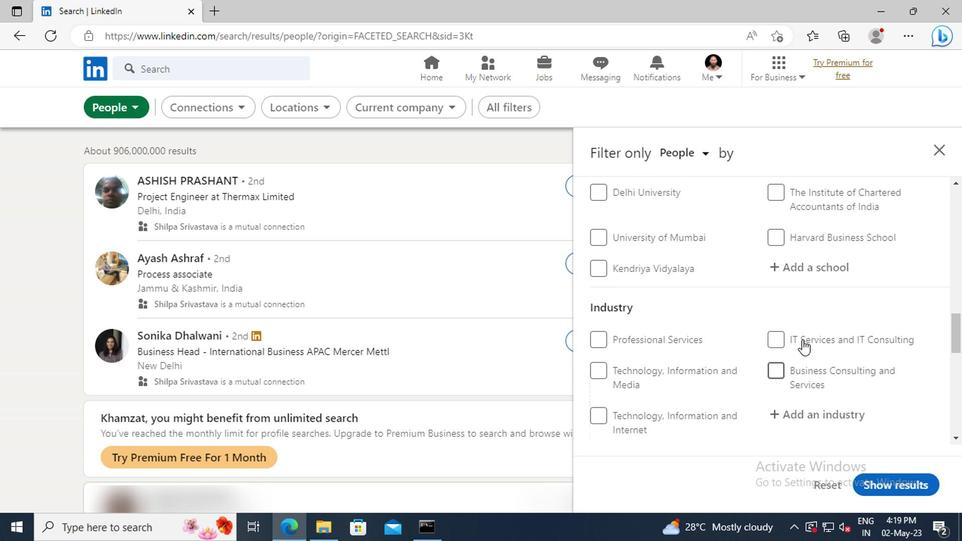 
Action: Mouse scrolled (667, 338) with delta (0, 0)
Screenshot: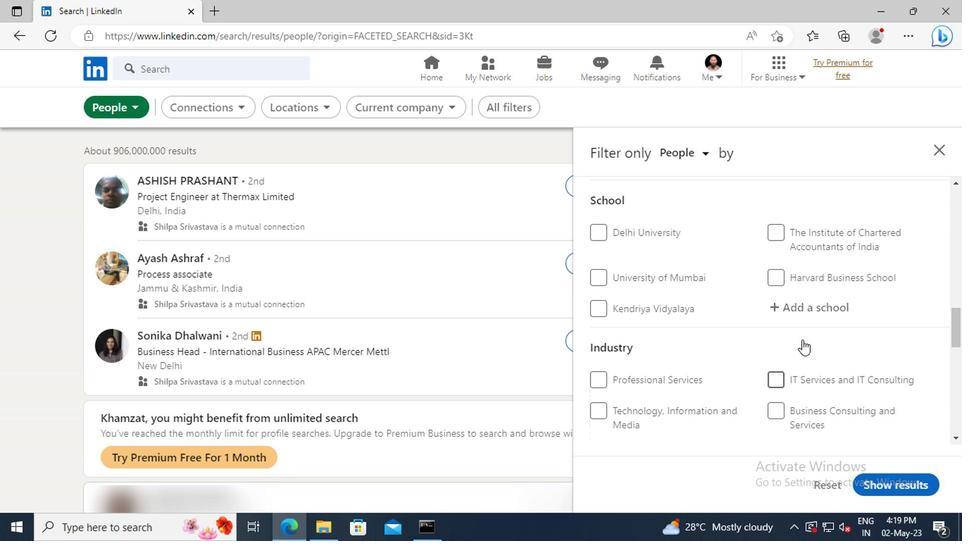 
Action: Mouse scrolled (667, 338) with delta (0, 0)
Screenshot: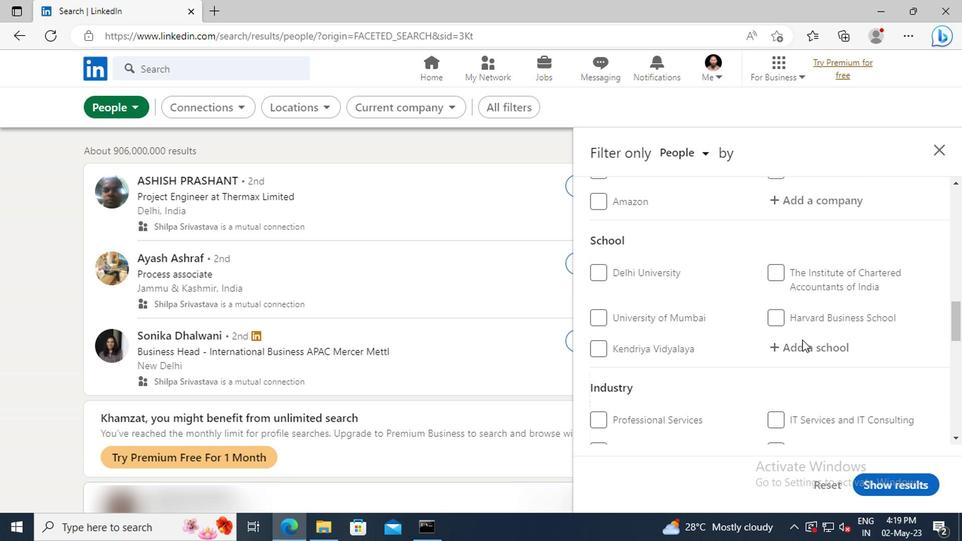 
Action: Mouse scrolled (667, 338) with delta (0, 0)
Screenshot: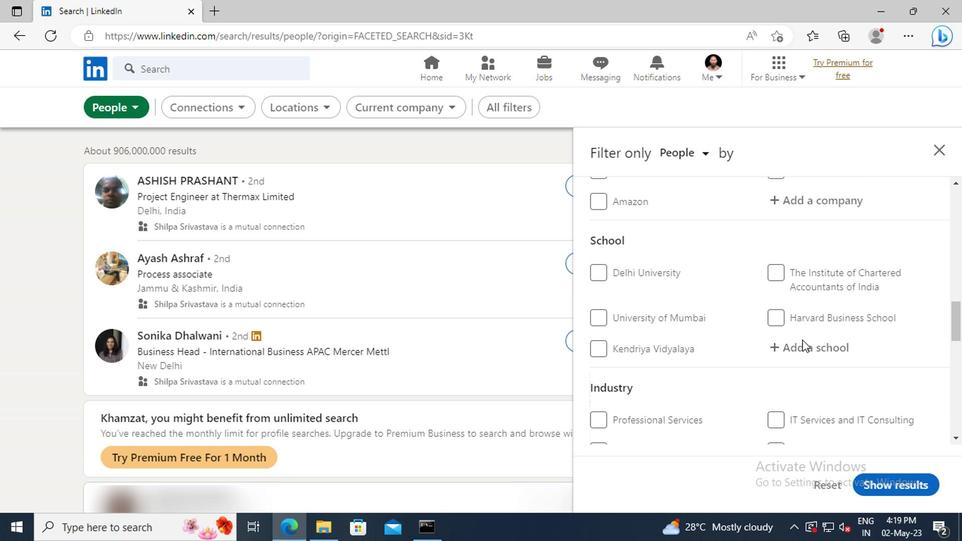 
Action: Mouse scrolled (667, 338) with delta (0, 0)
Screenshot: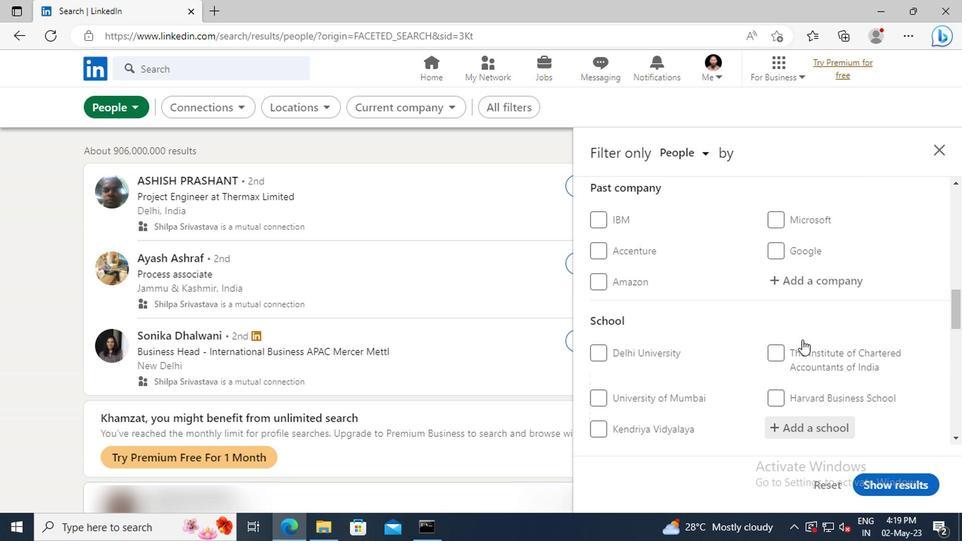 
Action: Mouse scrolled (667, 338) with delta (0, 0)
Screenshot: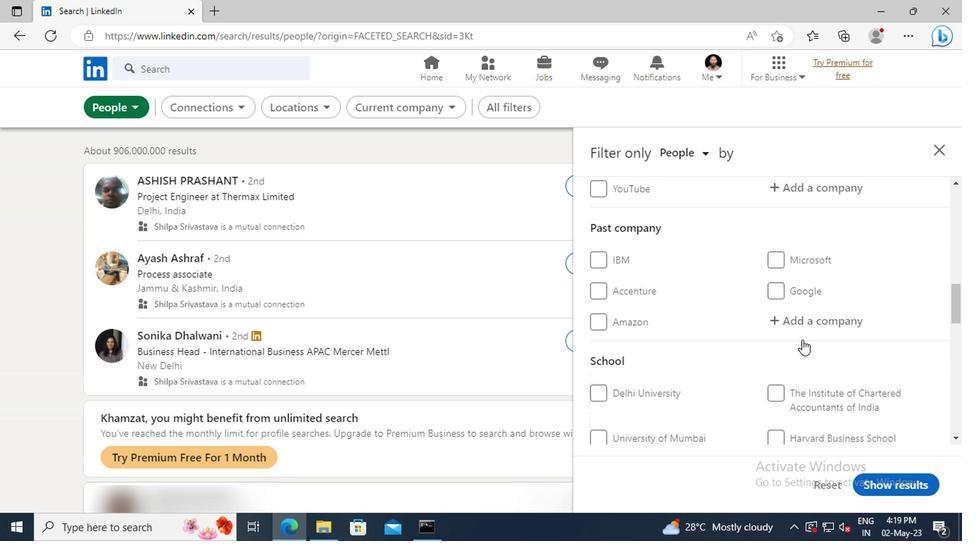 
Action: Mouse scrolled (667, 338) with delta (0, 0)
Screenshot: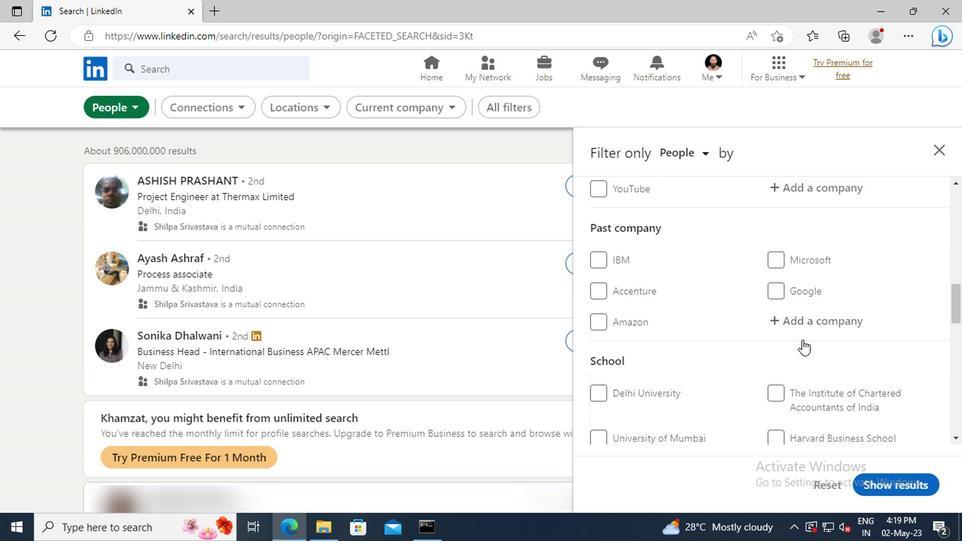 
Action: Mouse scrolled (667, 338) with delta (0, 0)
Screenshot: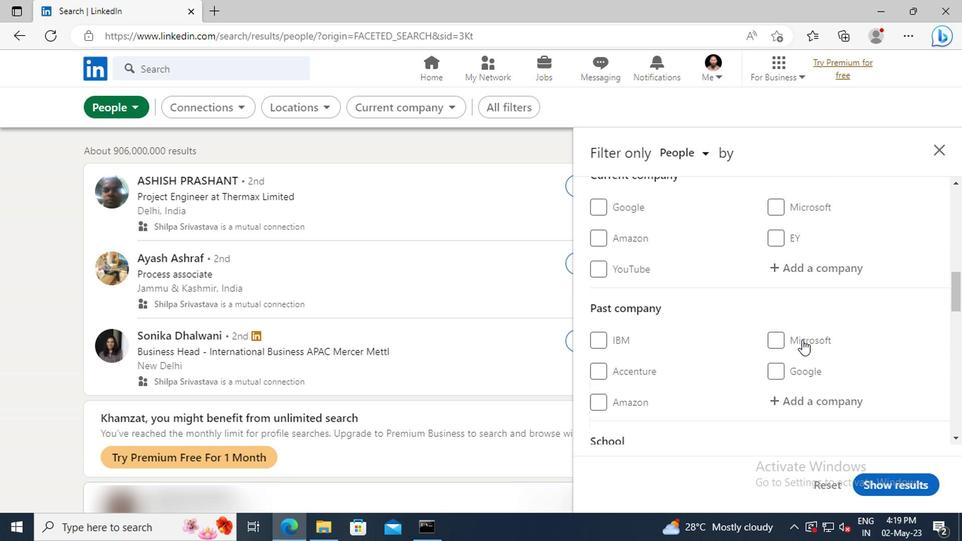 
Action: Mouse moved to (659, 314)
Screenshot: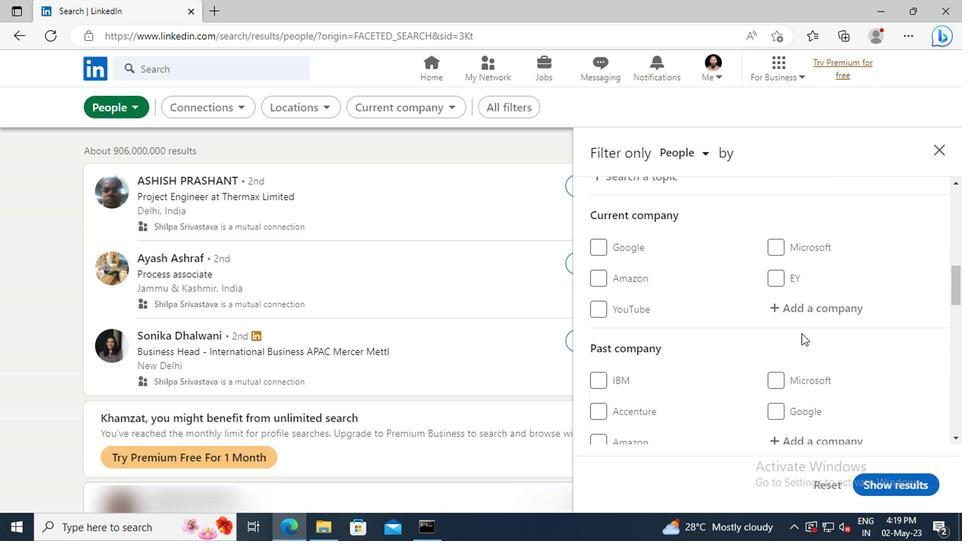
Action: Mouse pressed left at (659, 314)
Screenshot: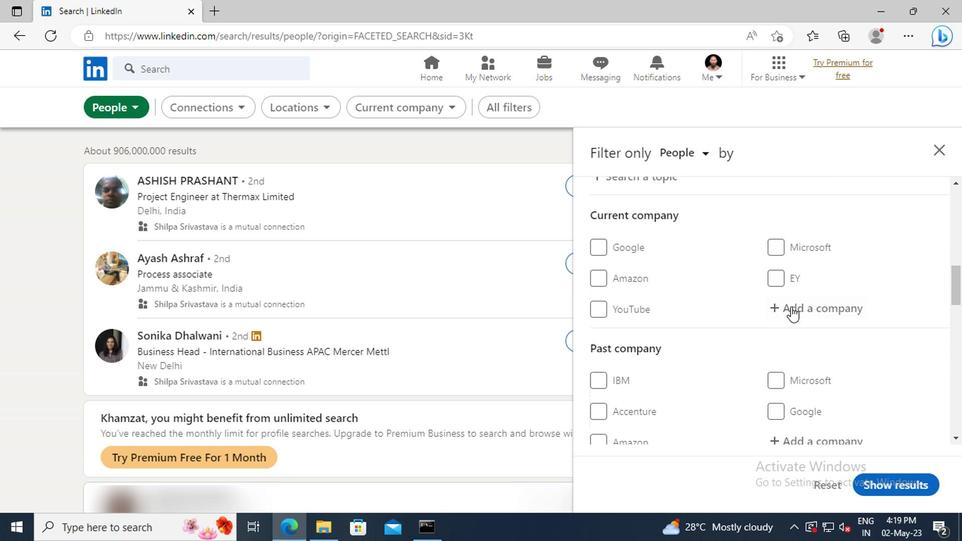 
Action: Key pressed <Key.shift>
Screenshot: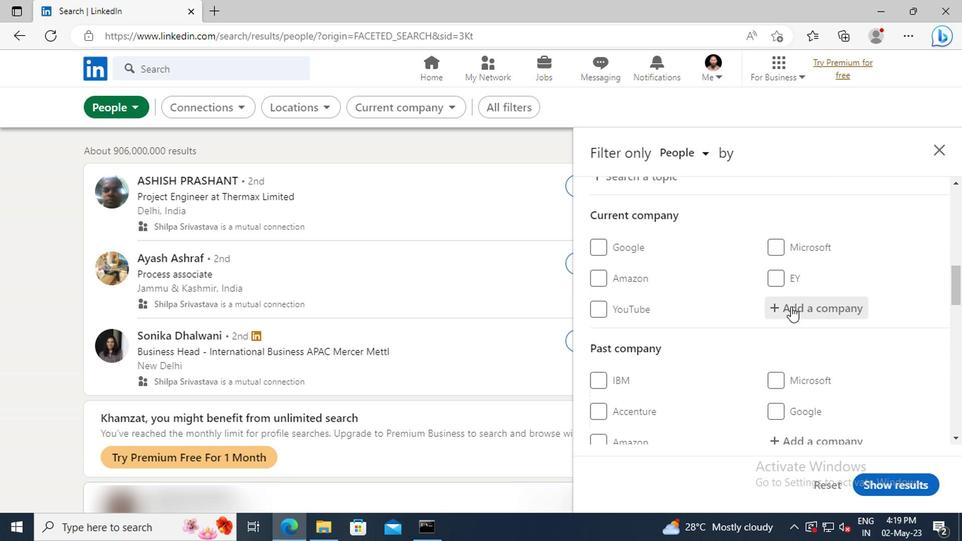 
Action: Mouse moved to (659, 313)
Screenshot: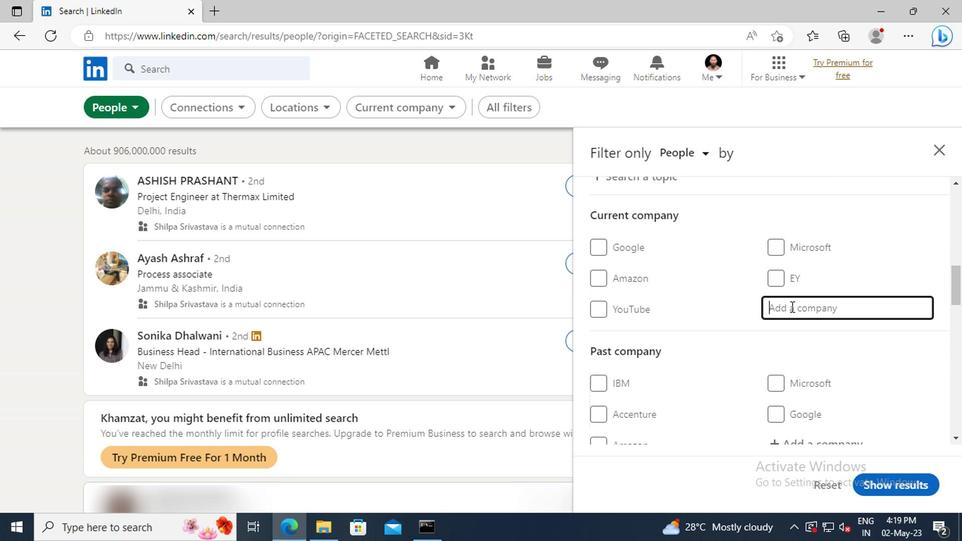 
Action: Key pressed ATHENAH
Screenshot: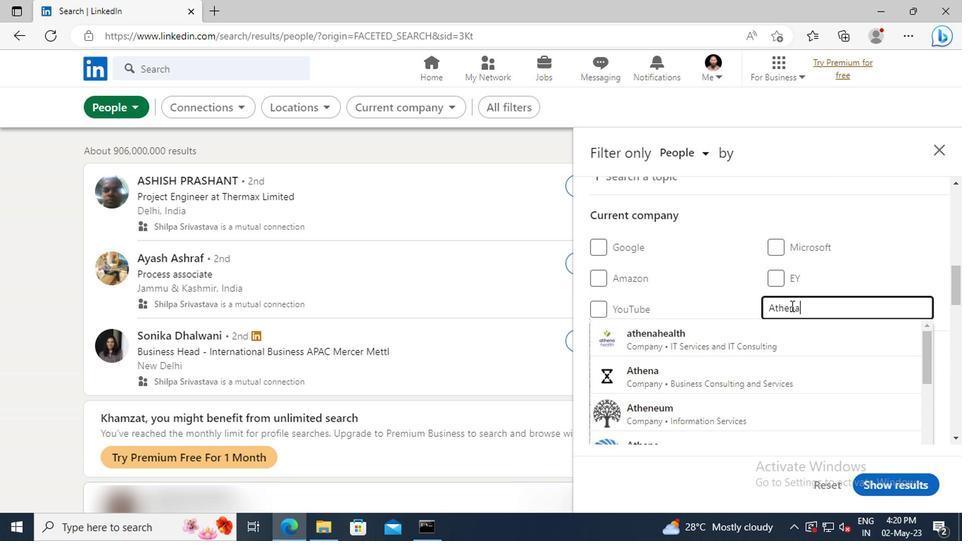 
Action: Mouse moved to (658, 327)
Screenshot: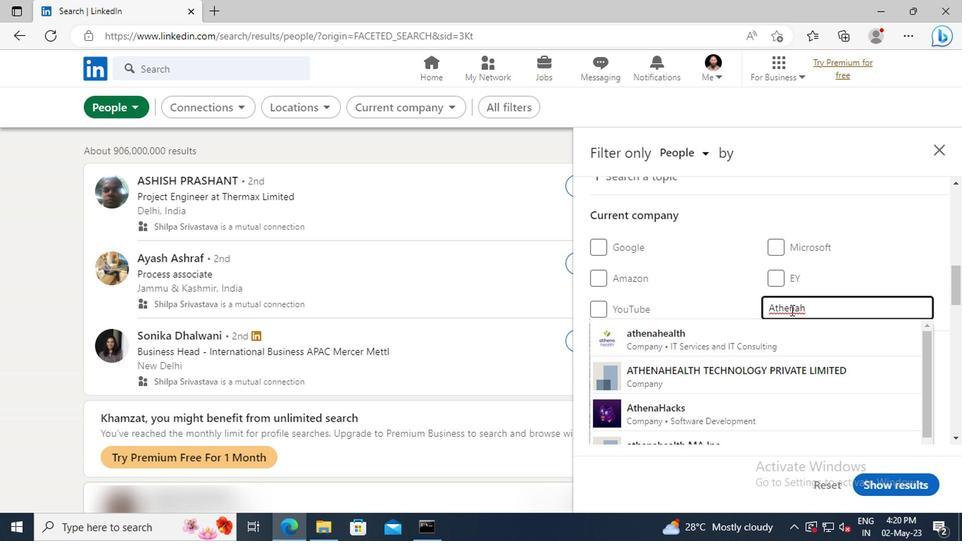 
Action: Mouse pressed left at (658, 327)
Screenshot: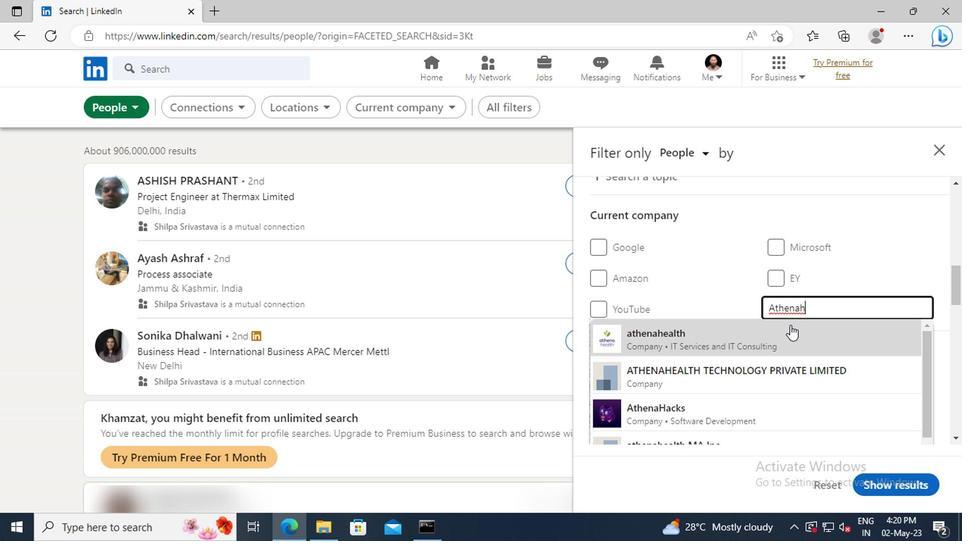 
Action: Mouse scrolled (658, 326) with delta (0, 0)
Screenshot: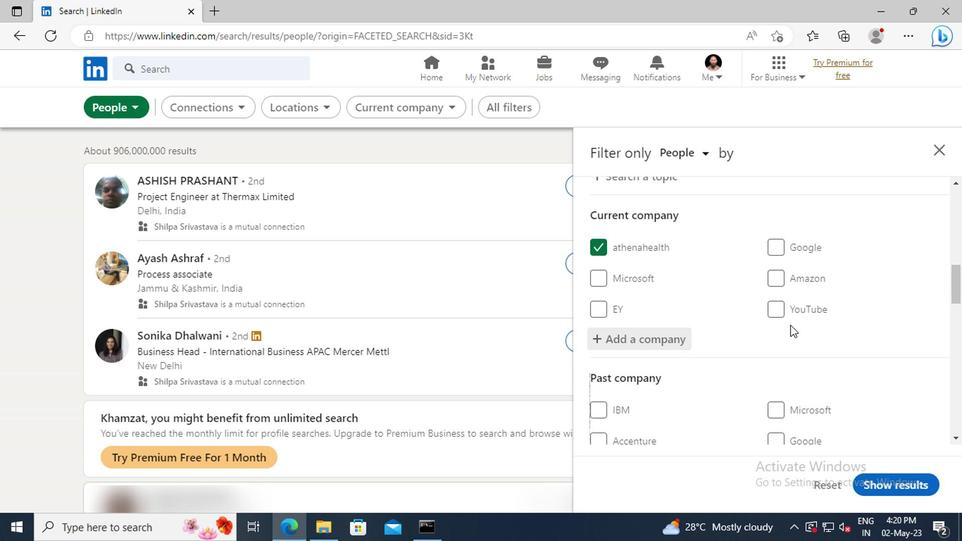 
Action: Mouse scrolled (658, 326) with delta (0, 0)
Screenshot: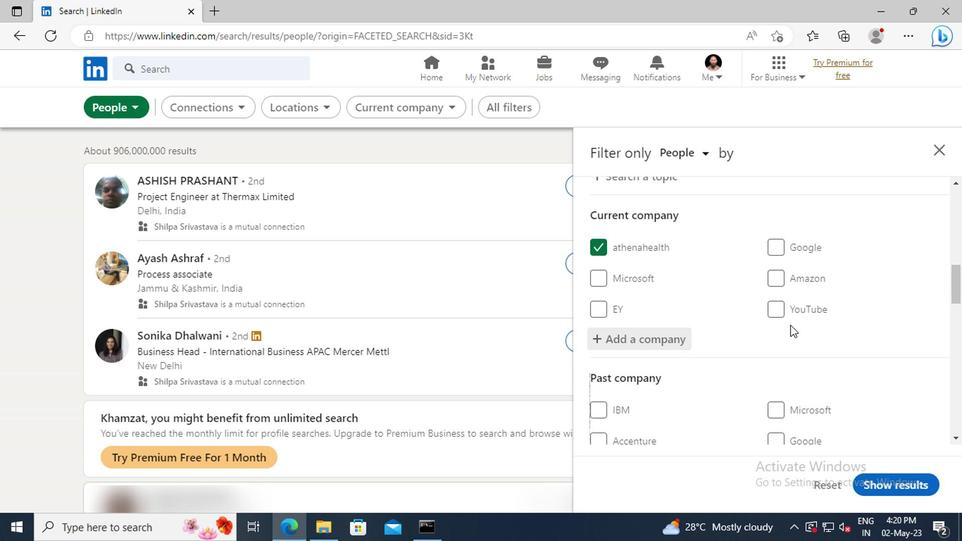 
Action: Mouse scrolled (658, 326) with delta (0, 0)
Screenshot: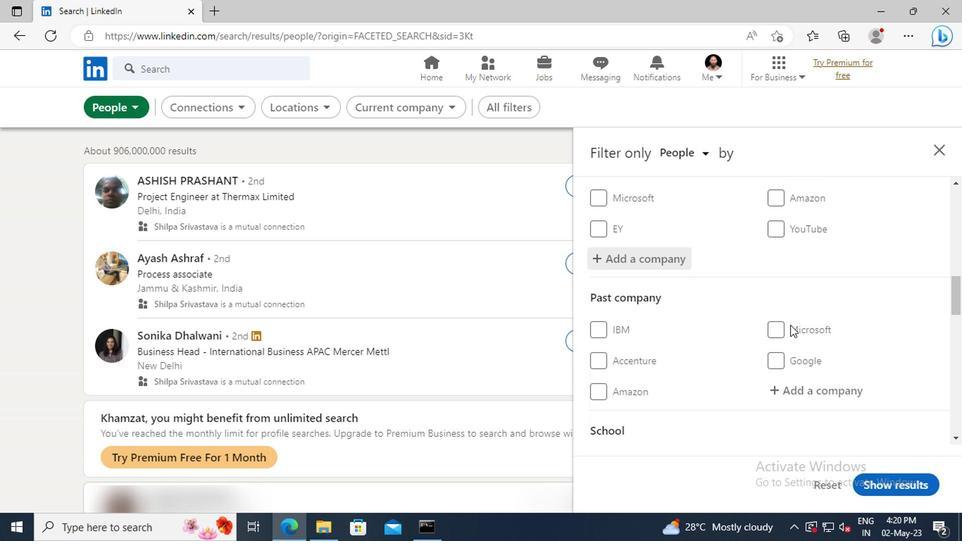 
Action: Mouse scrolled (658, 326) with delta (0, 0)
Screenshot: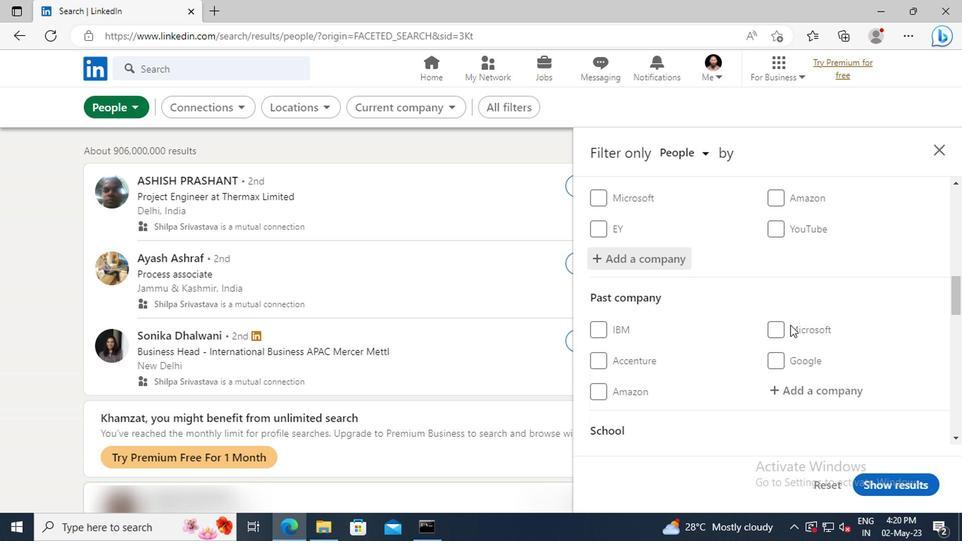 
Action: Mouse scrolled (658, 326) with delta (0, 0)
Screenshot: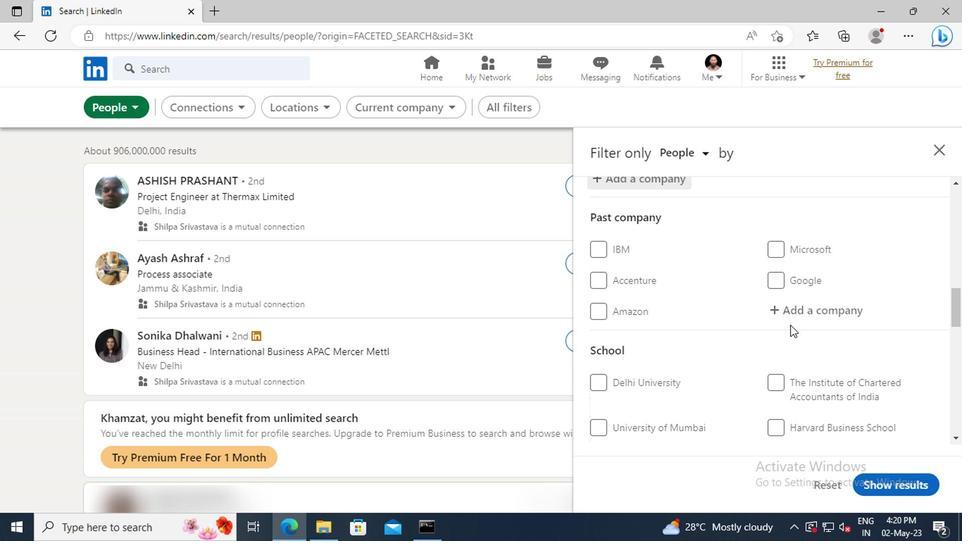 
Action: Mouse scrolled (658, 326) with delta (0, 0)
Screenshot: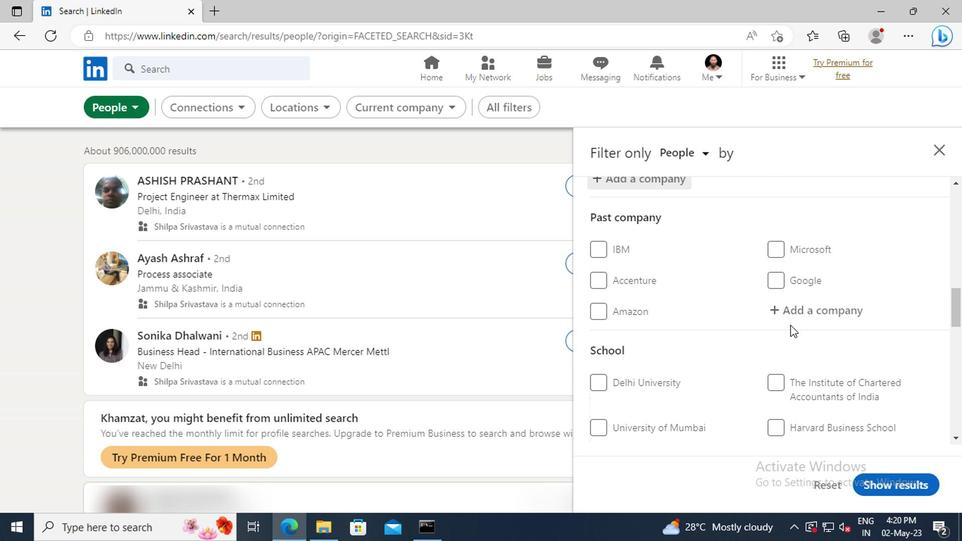 
Action: Mouse scrolled (658, 326) with delta (0, 0)
Screenshot: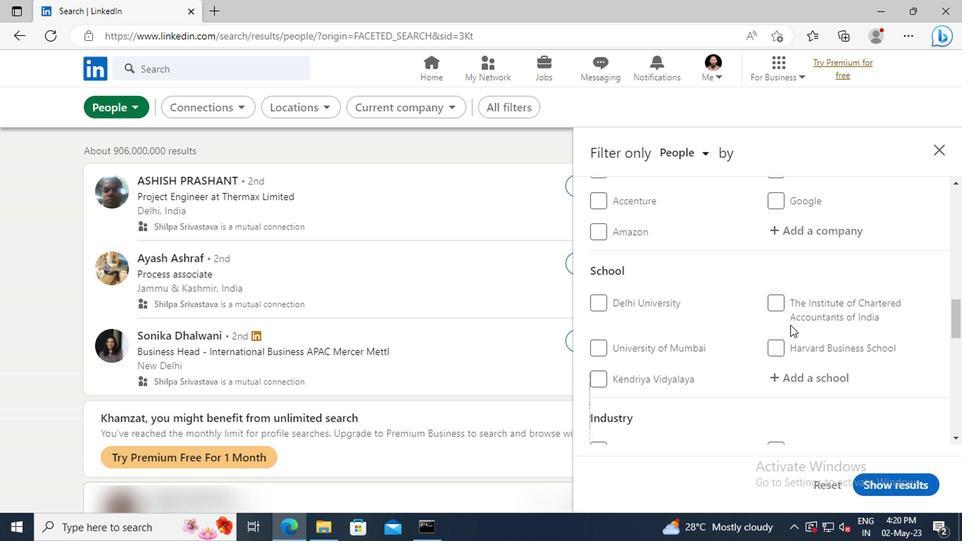 
Action: Mouse moved to (660, 334)
Screenshot: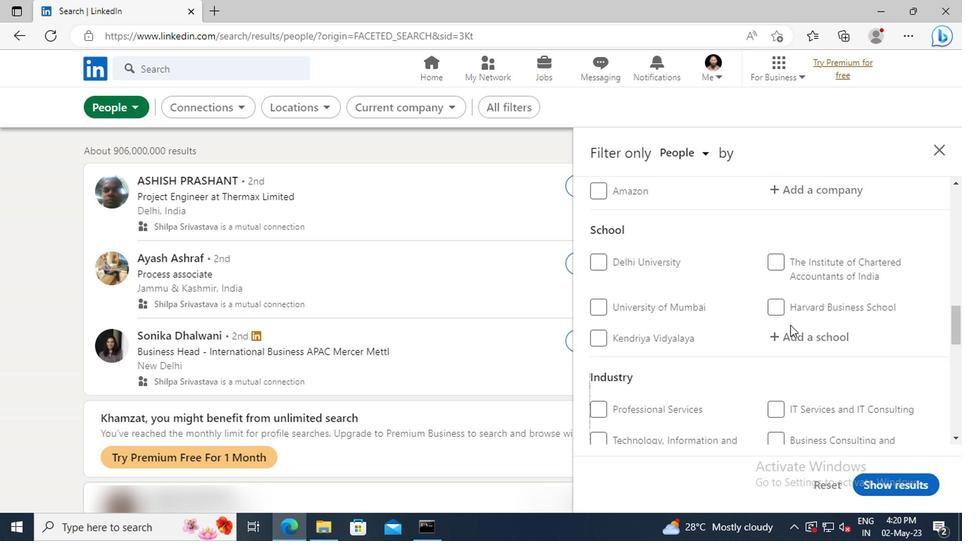 
Action: Mouse pressed left at (660, 334)
Screenshot: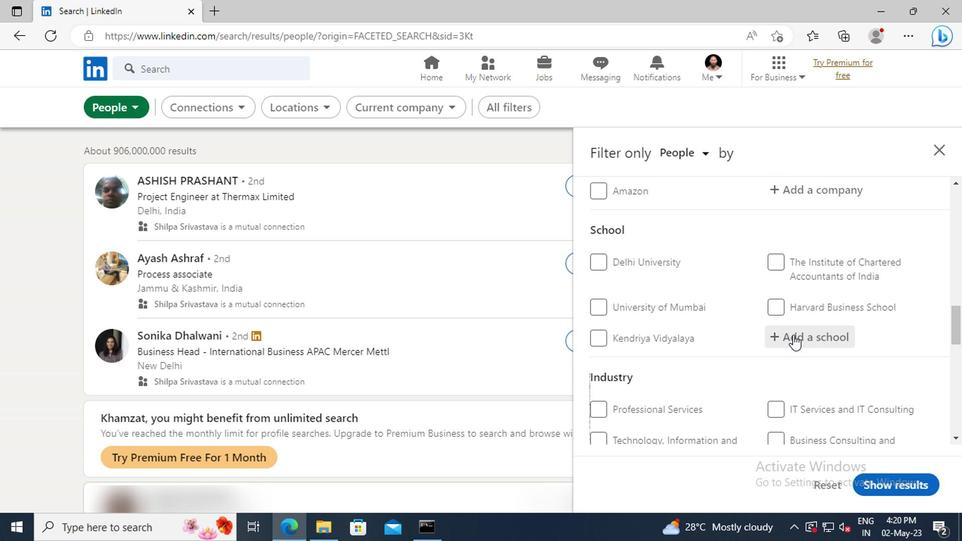 
Action: Key pressed <Key.shift>INTERNATIONAL<Key.space><Key.shift>MANAGEMENT<Key.space><Key.shift>INSTIT
Screenshot: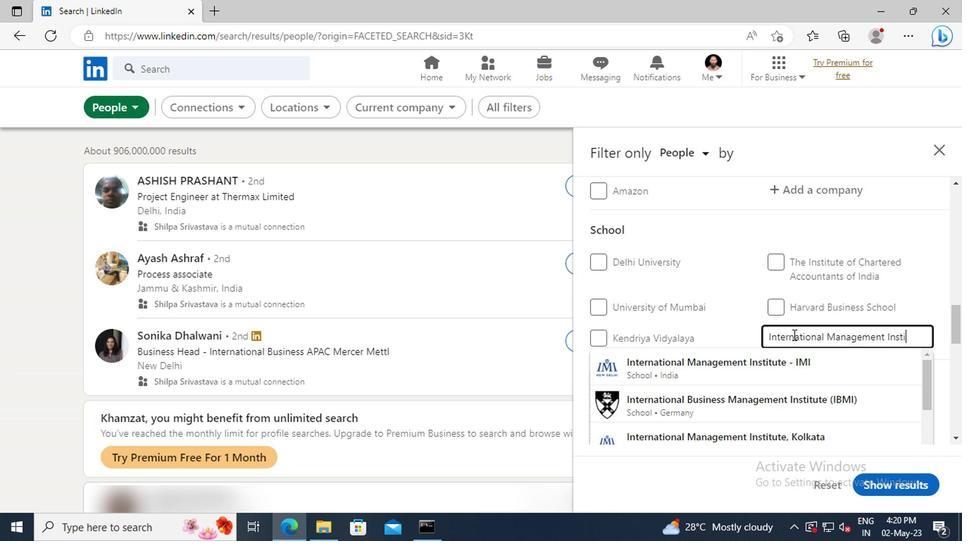 
Action: Mouse moved to (669, 398)
Screenshot: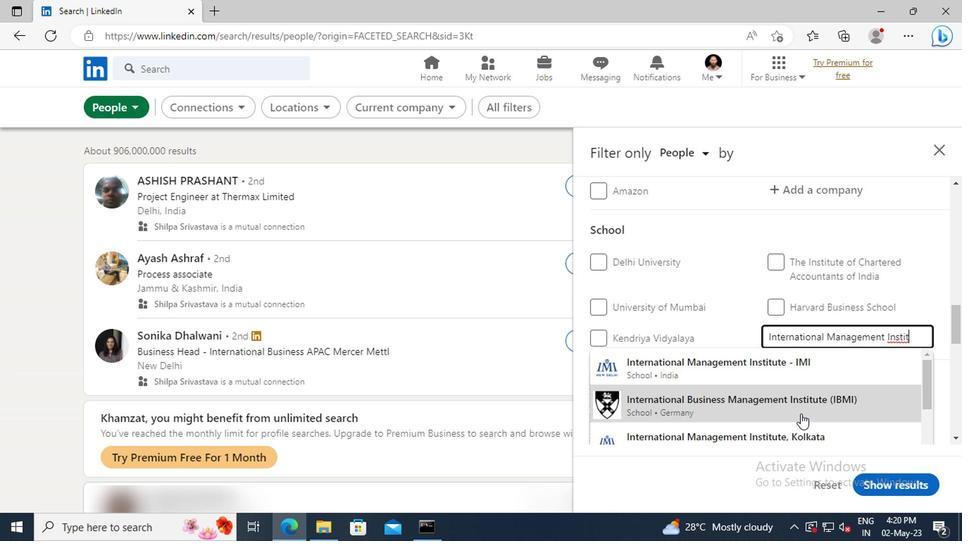 
Action: Mouse pressed left at (669, 398)
Screenshot: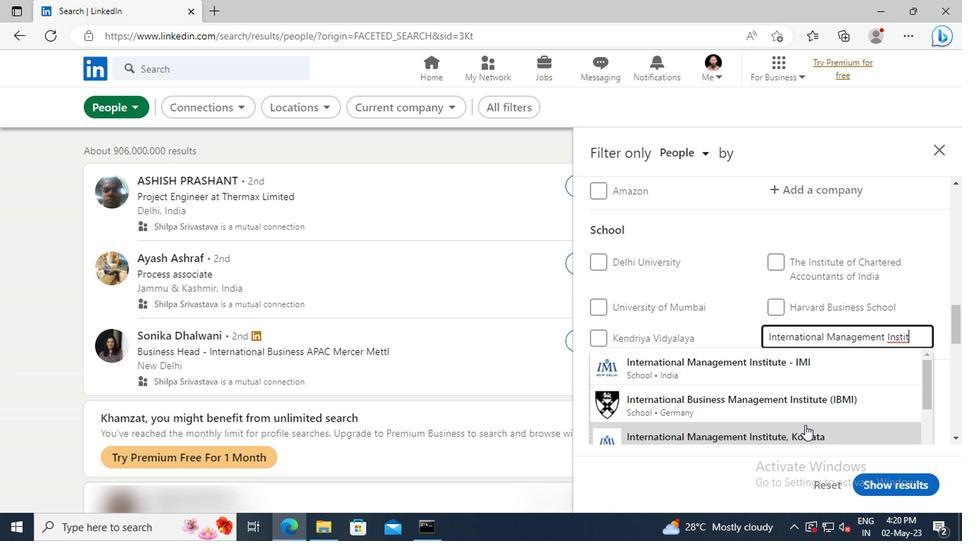 
Action: Mouse scrolled (669, 397) with delta (0, 0)
Screenshot: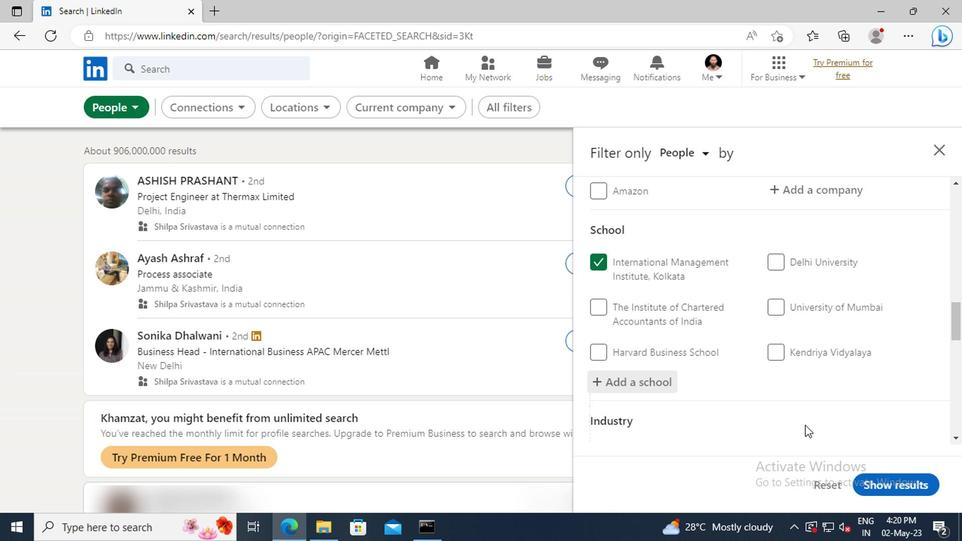 
Action: Mouse scrolled (669, 397) with delta (0, 0)
Screenshot: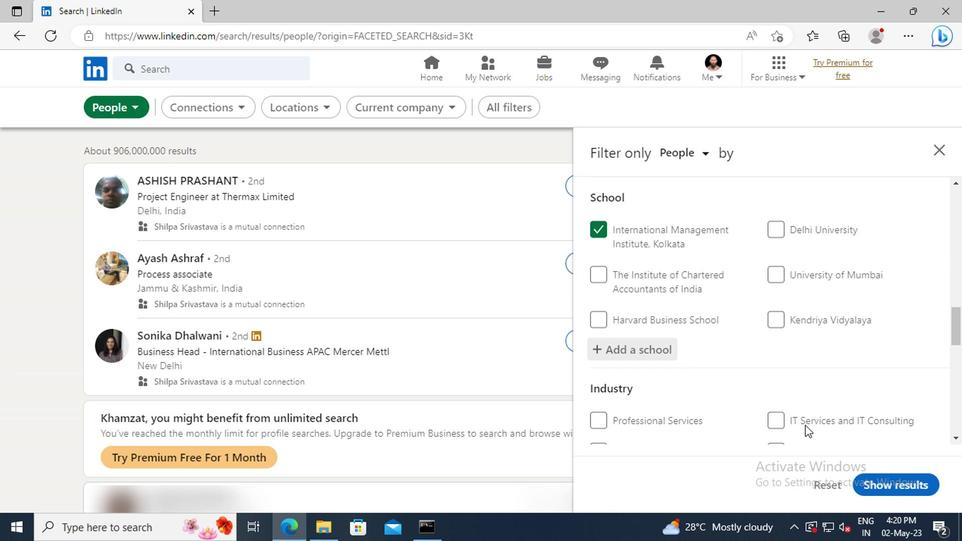 
Action: Mouse moved to (670, 379)
Screenshot: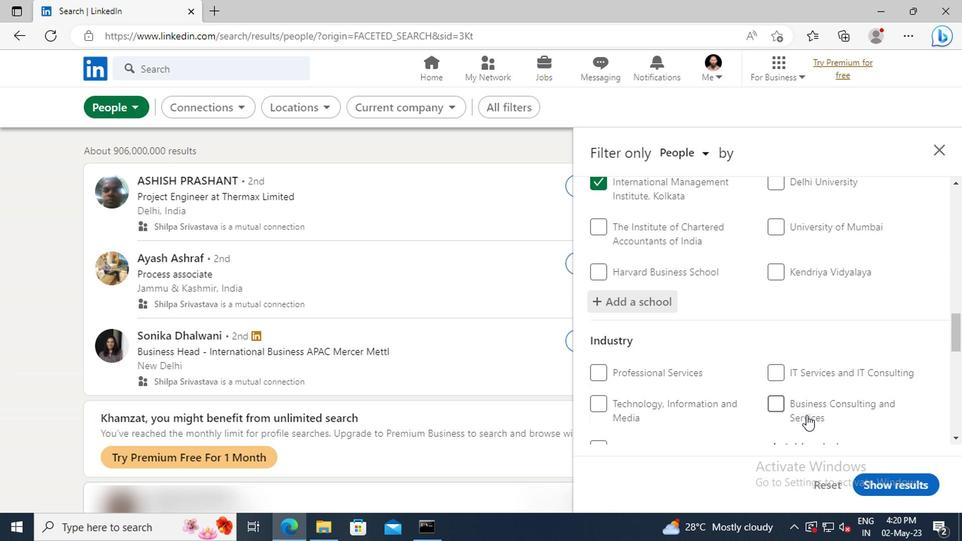 
Action: Mouse scrolled (670, 379) with delta (0, 0)
Screenshot: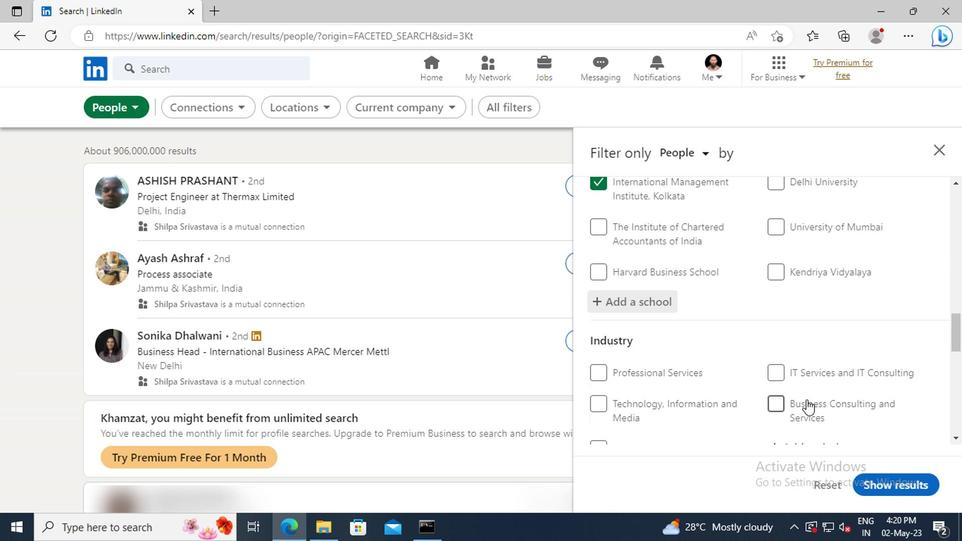 
Action: Mouse moved to (673, 363)
Screenshot: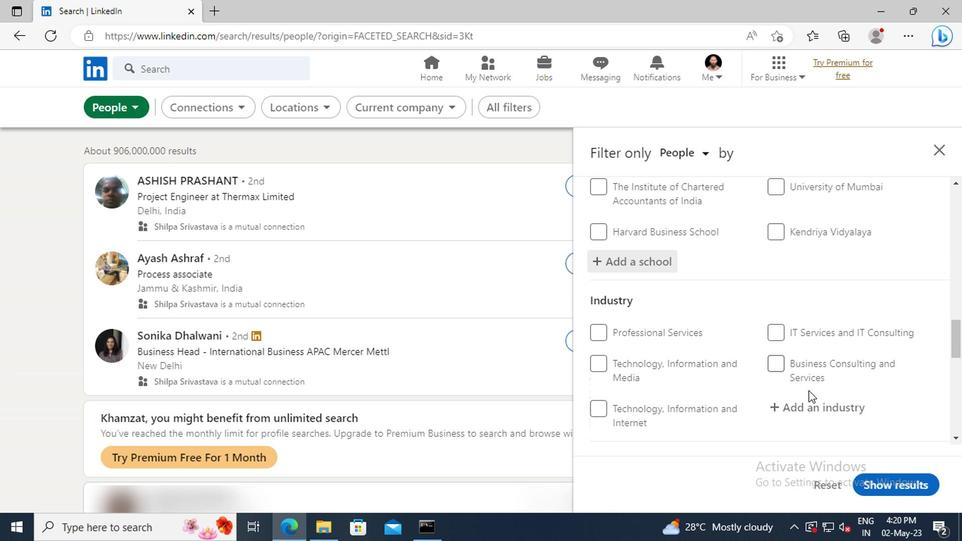
Action: Mouse scrolled (673, 362) with delta (0, 0)
Screenshot: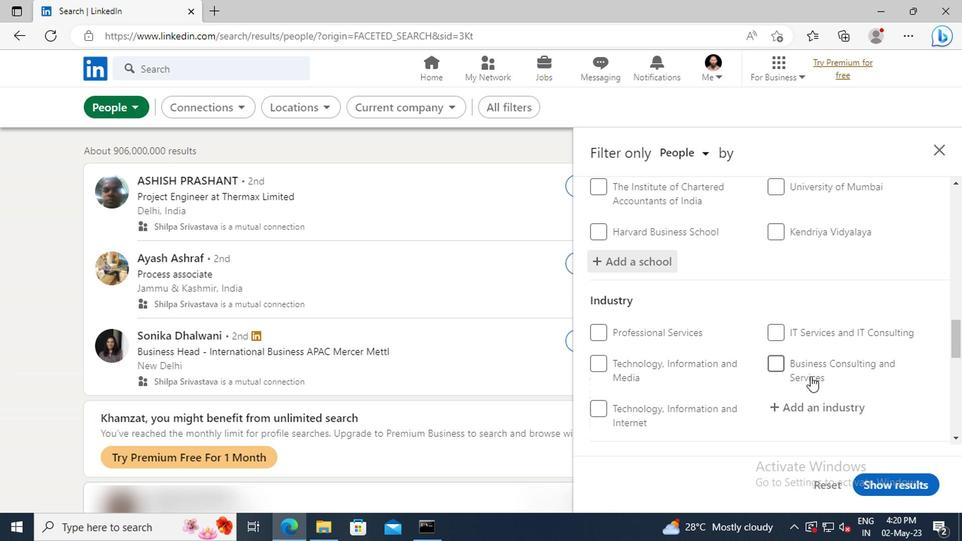 
Action: Mouse scrolled (673, 362) with delta (0, 0)
Screenshot: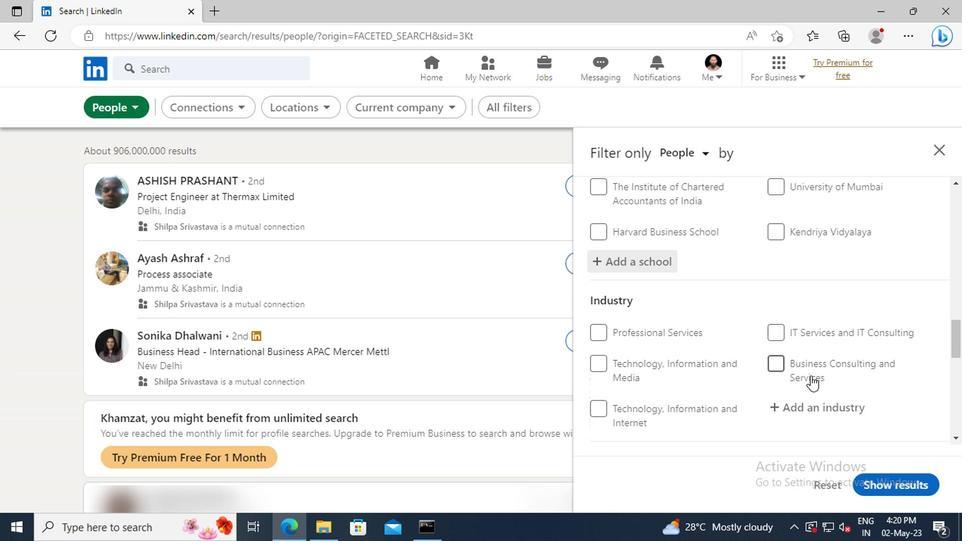 
Action: Mouse moved to (669, 330)
Screenshot: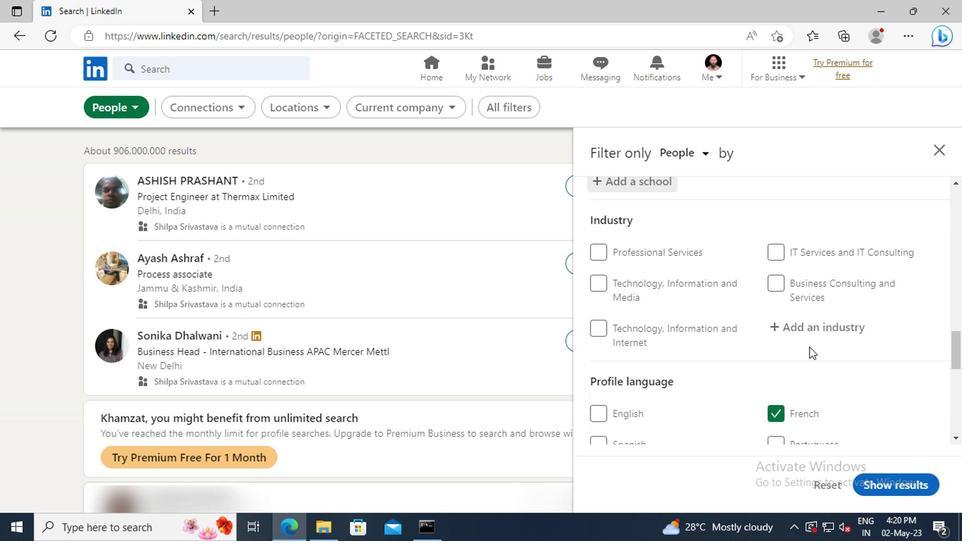 
Action: Mouse pressed left at (669, 330)
Screenshot: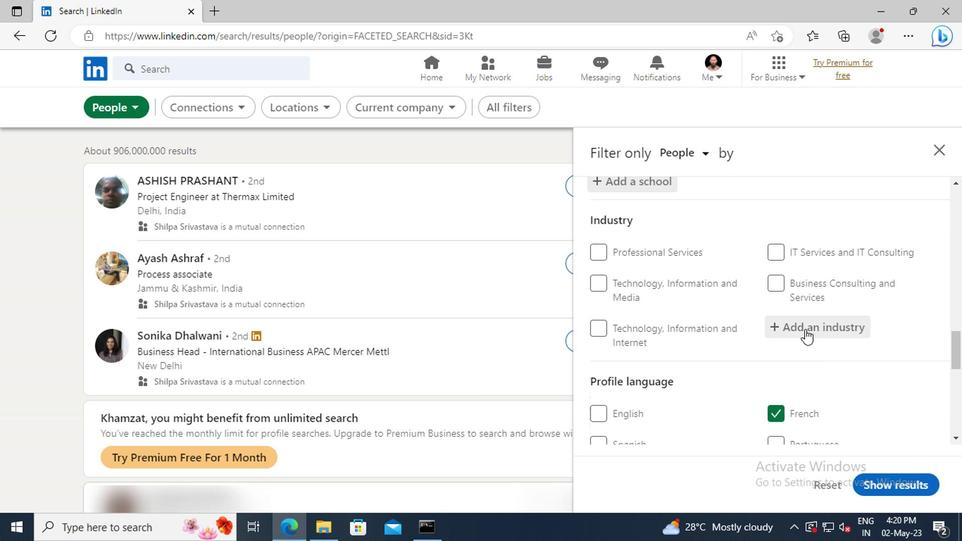 
Action: Key pressed <Key.shift>ENGINES<Key.space>A
Screenshot: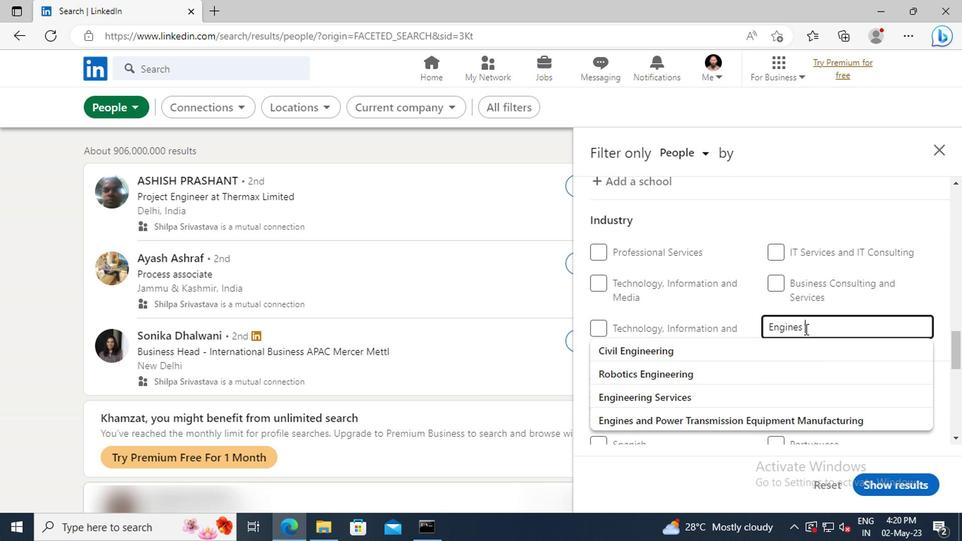 
Action: Mouse moved to (667, 340)
Screenshot: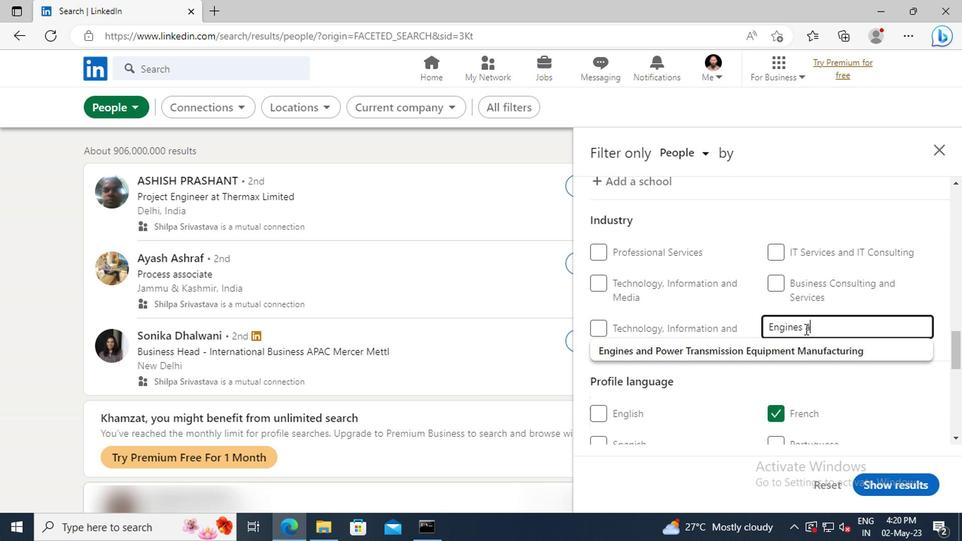 
Action: Mouse pressed left at (667, 340)
Screenshot: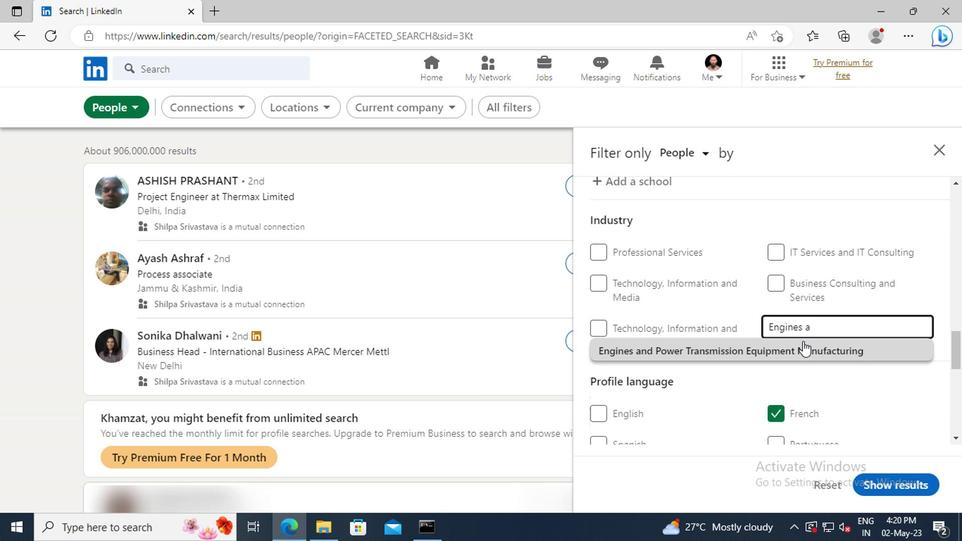 
Action: Mouse moved to (667, 341)
Screenshot: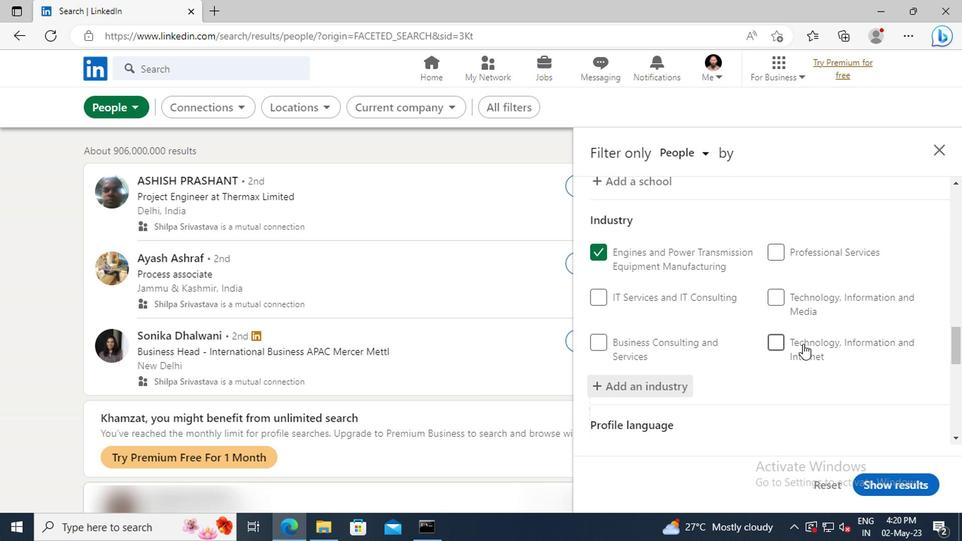 
Action: Mouse scrolled (667, 340) with delta (0, 0)
Screenshot: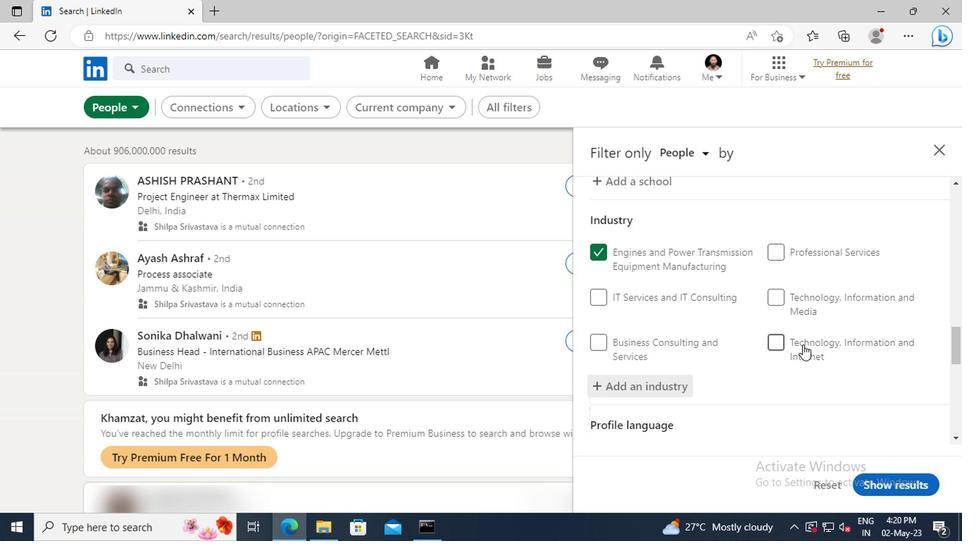 
Action: Mouse moved to (667, 340)
Screenshot: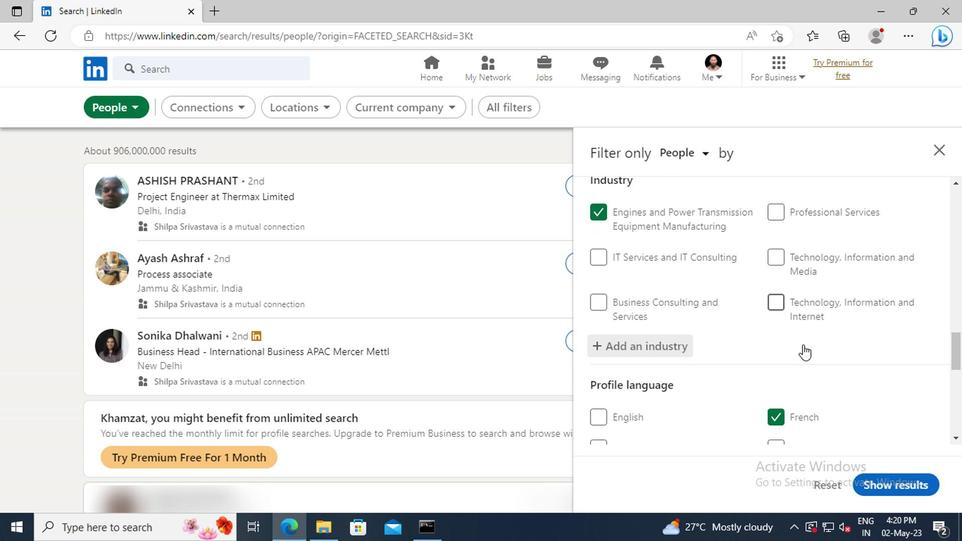 
Action: Mouse scrolled (667, 340) with delta (0, 0)
Screenshot: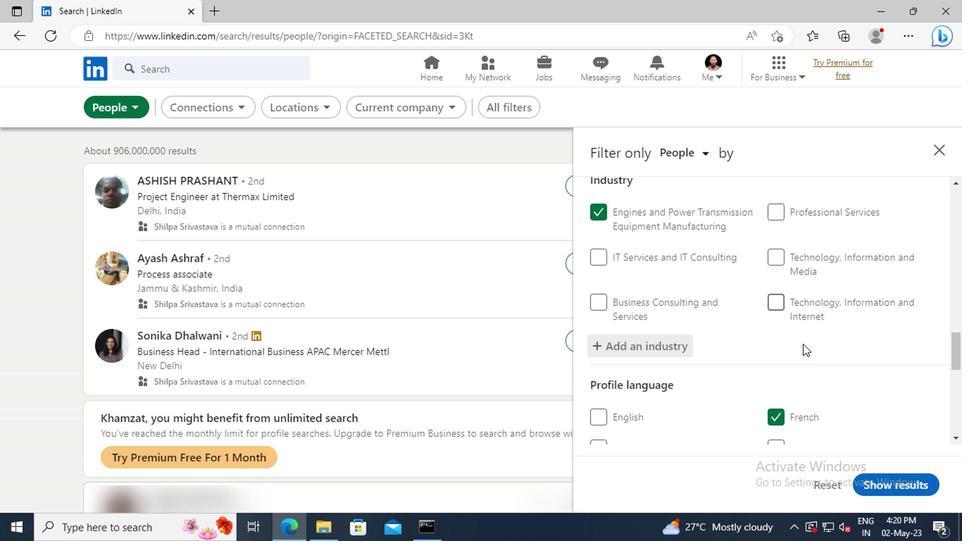 
Action: Mouse scrolled (667, 340) with delta (0, 0)
Screenshot: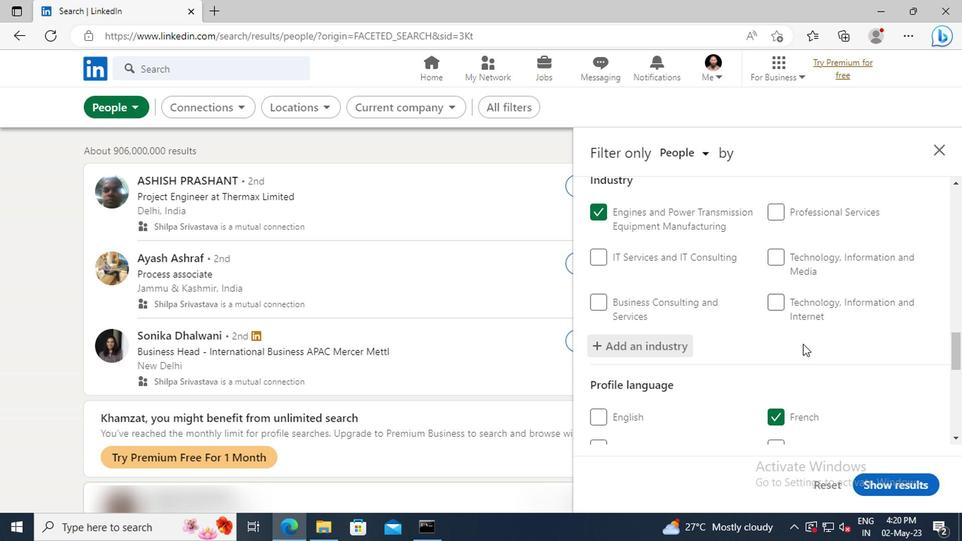 
Action: Mouse moved to (665, 326)
Screenshot: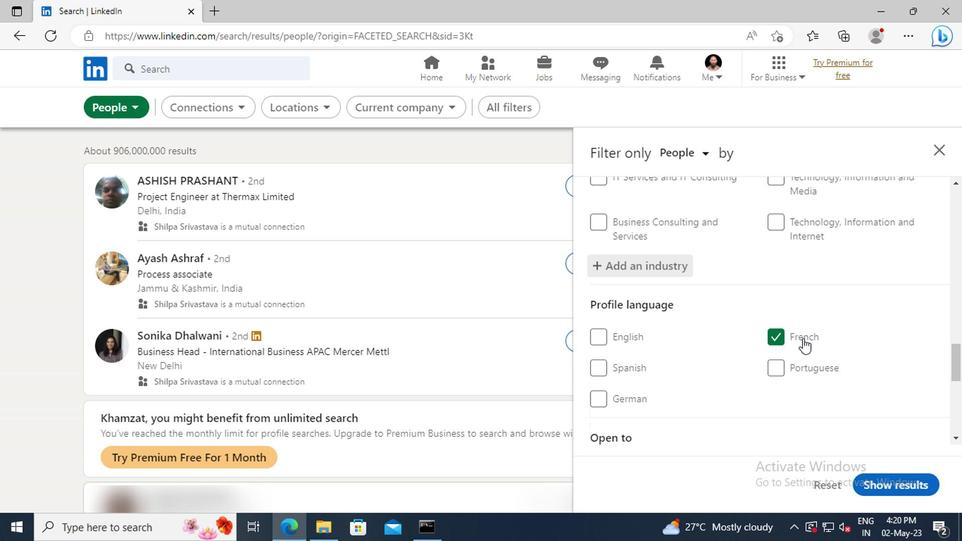 
Action: Mouse scrolled (665, 326) with delta (0, 0)
Screenshot: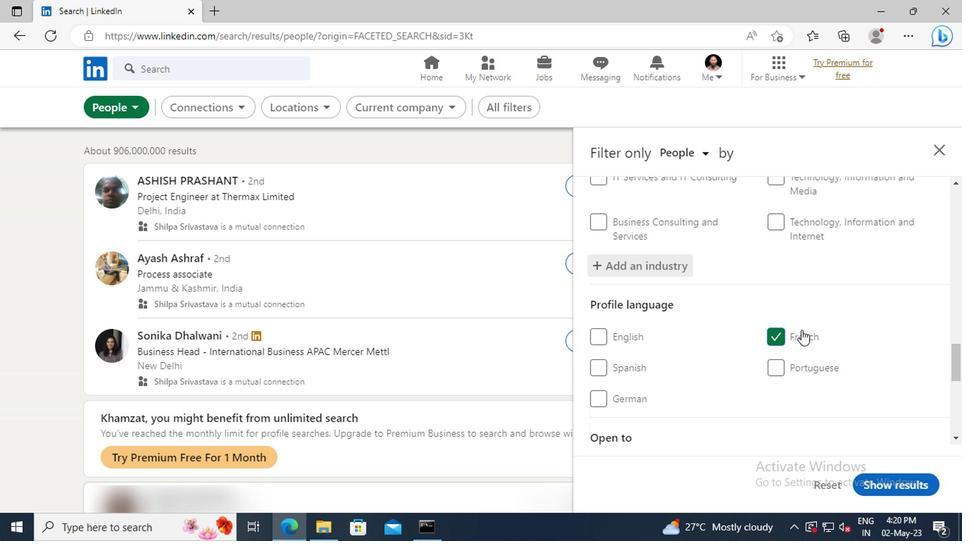 
Action: Mouse scrolled (665, 326) with delta (0, 0)
Screenshot: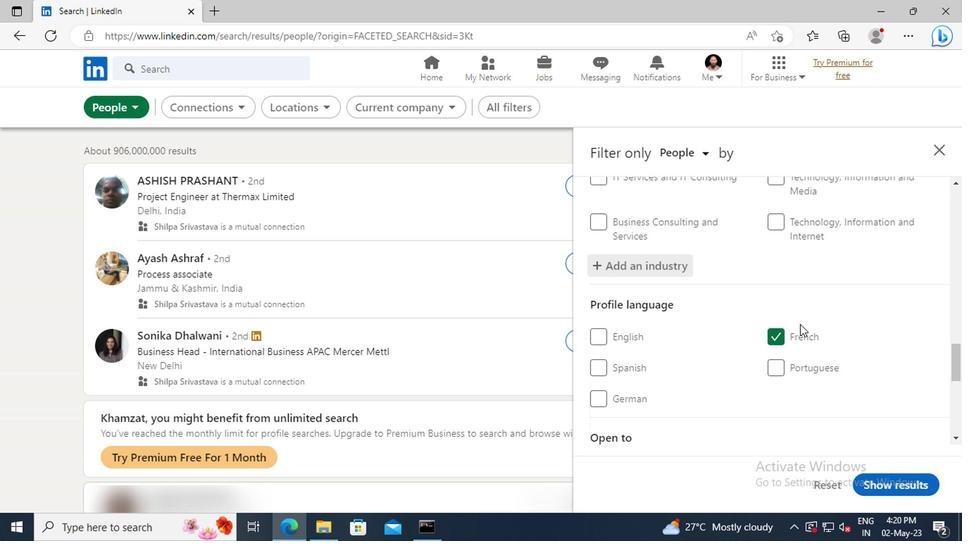 
Action: Mouse moved to (664, 312)
Screenshot: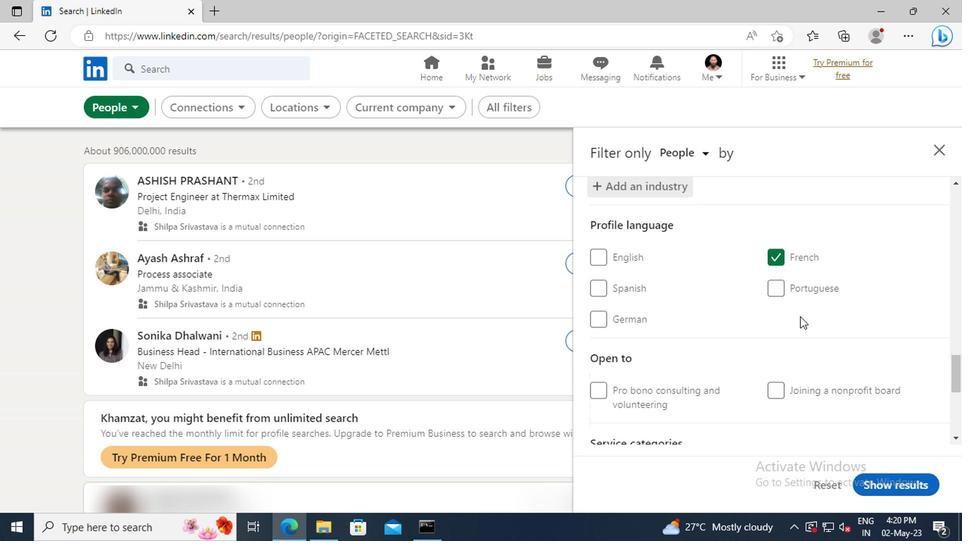 
Action: Mouse scrolled (664, 311) with delta (0, 0)
Screenshot: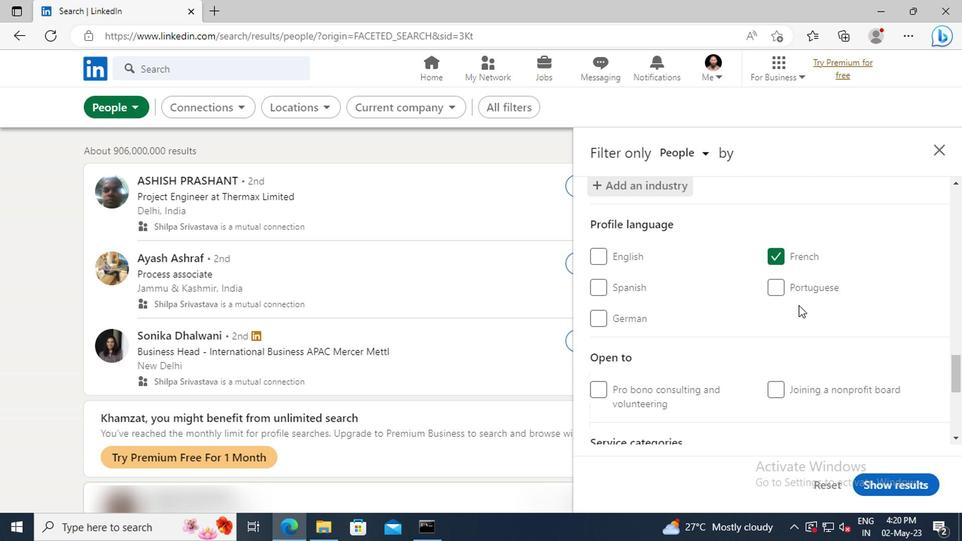 
Action: Mouse scrolled (664, 311) with delta (0, 0)
Screenshot: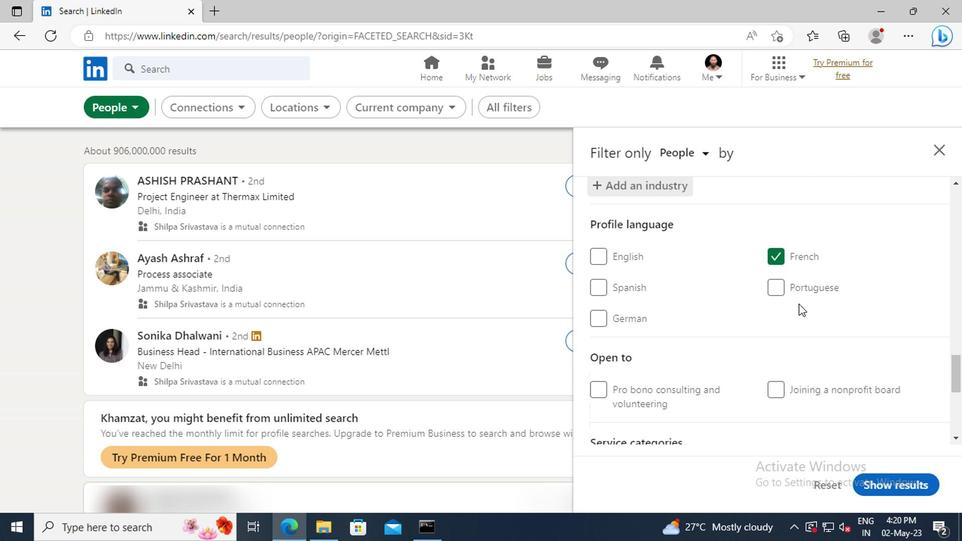 
Action: Mouse moved to (654, 295)
Screenshot: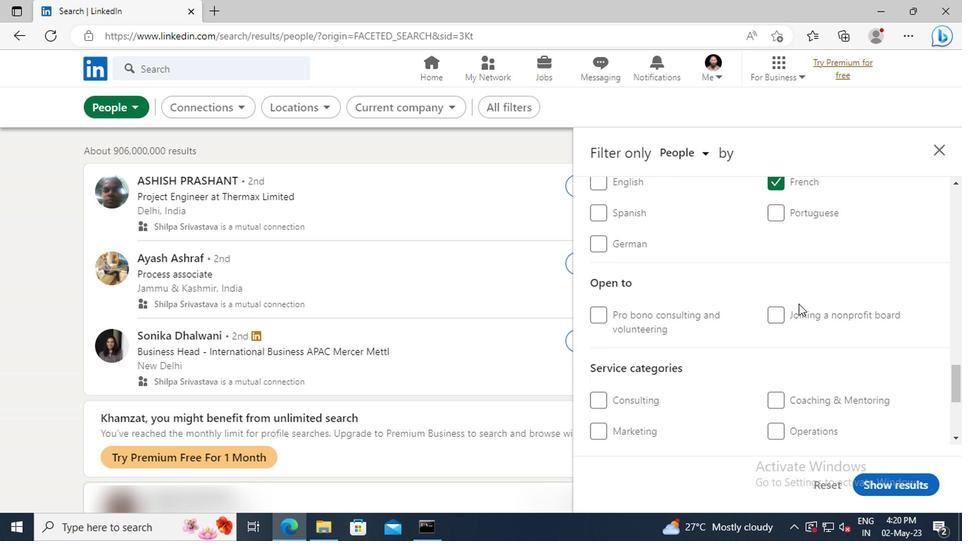
Action: Mouse scrolled (654, 295) with delta (0, 0)
Screenshot: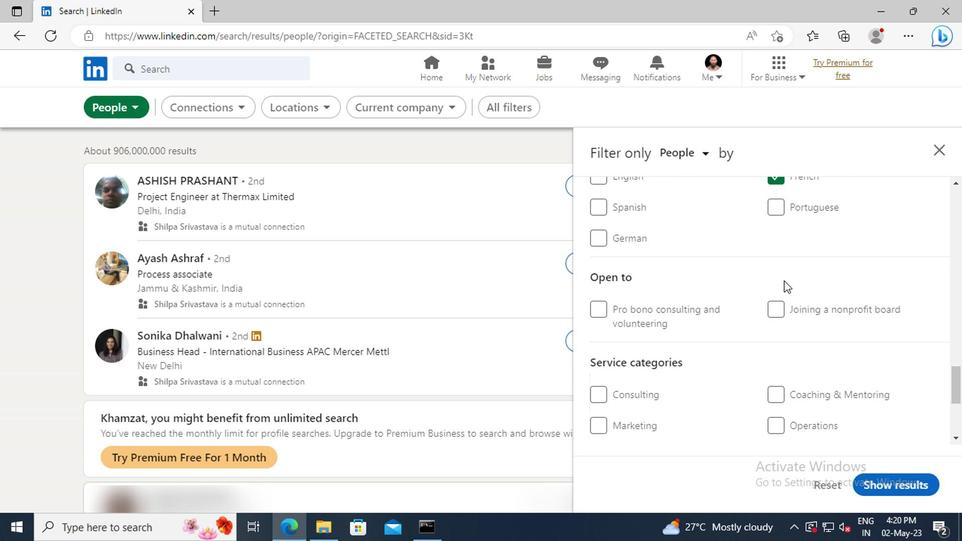 
Action: Mouse scrolled (654, 295) with delta (0, 0)
Screenshot: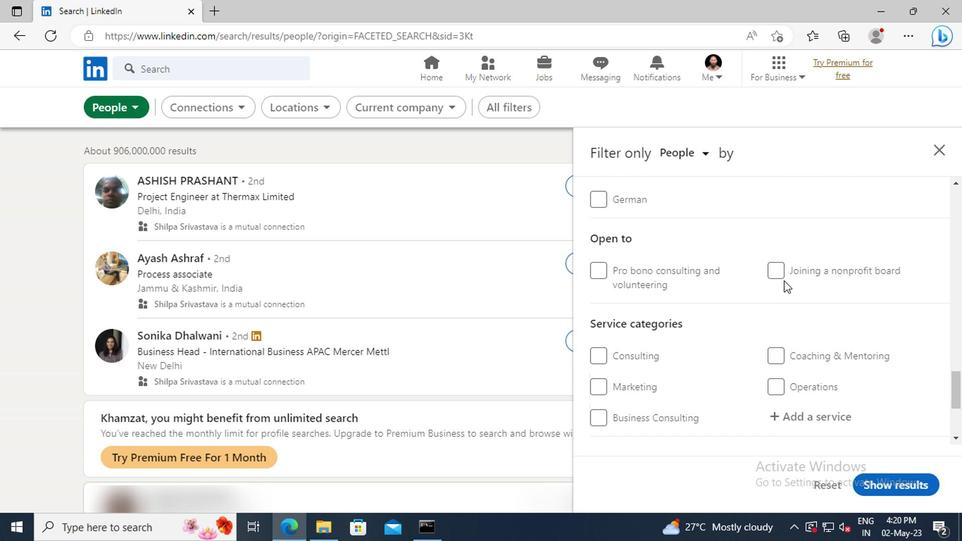 
Action: Mouse scrolled (654, 295) with delta (0, 0)
Screenshot: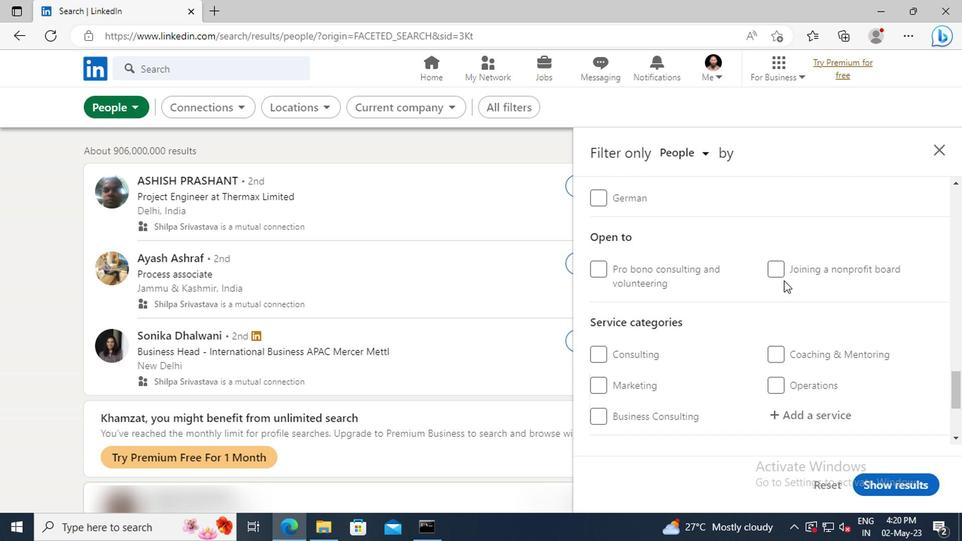 
Action: Mouse moved to (652, 336)
Screenshot: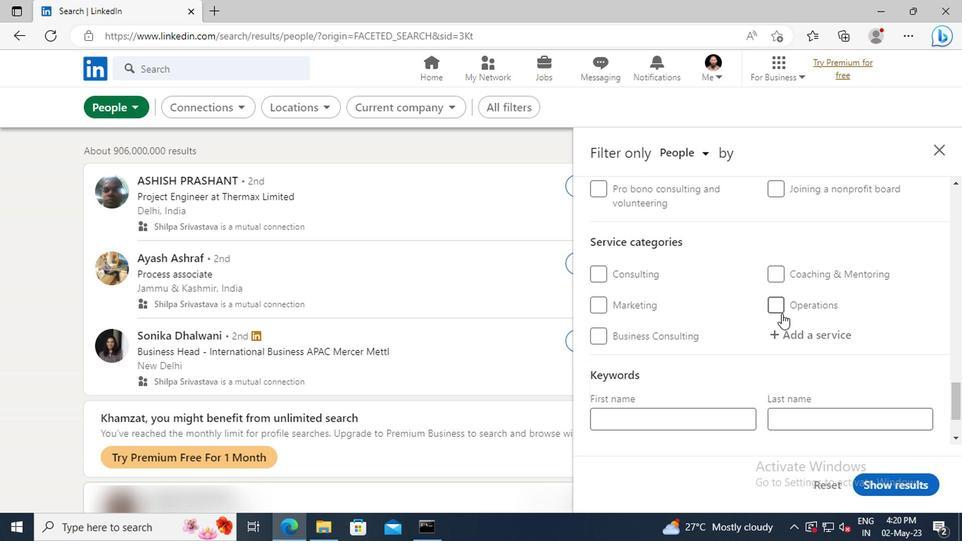 
Action: Mouse pressed left at (652, 336)
Screenshot: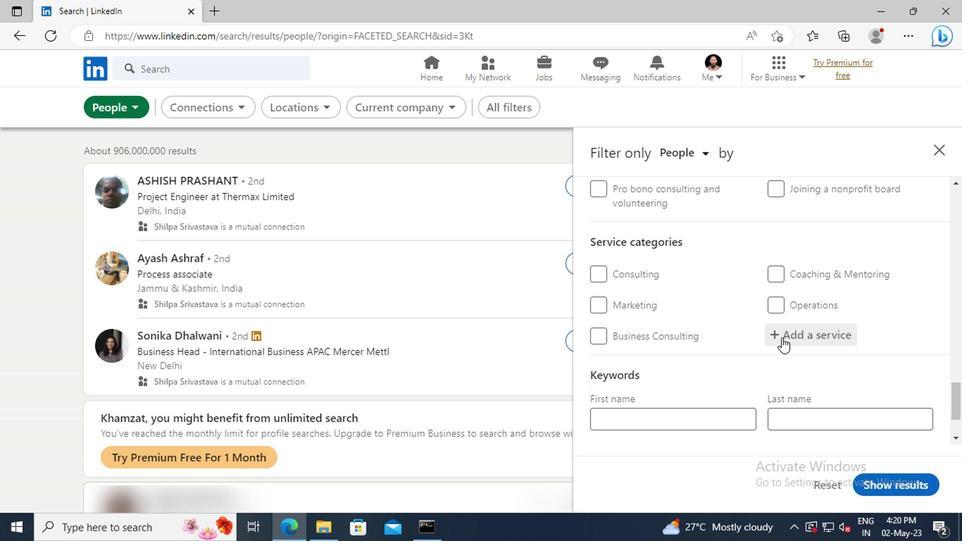 
Action: Key pressed <Key.shift>FILE<Key.space><Key.shift>MAN
Screenshot: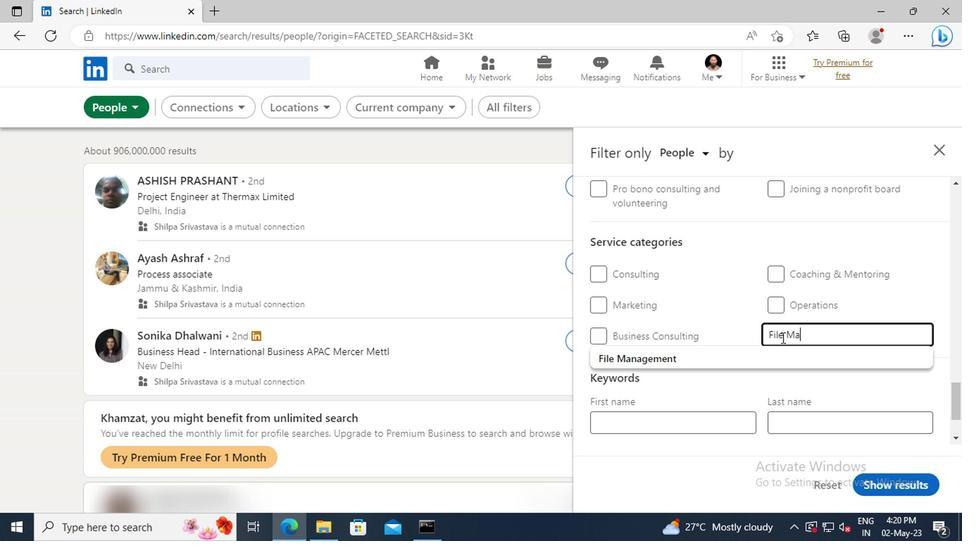 
Action: Mouse moved to (652, 347)
Screenshot: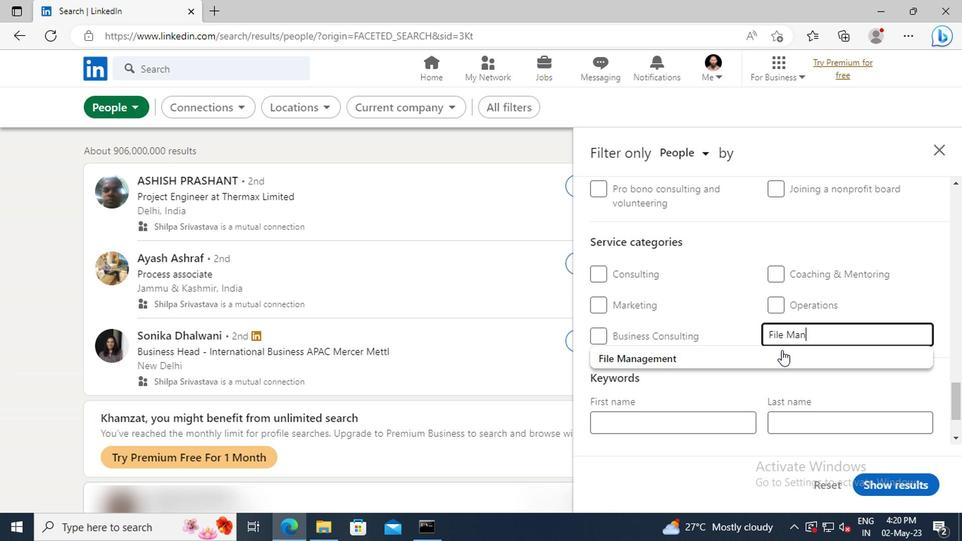 
Action: Mouse pressed left at (652, 347)
Screenshot: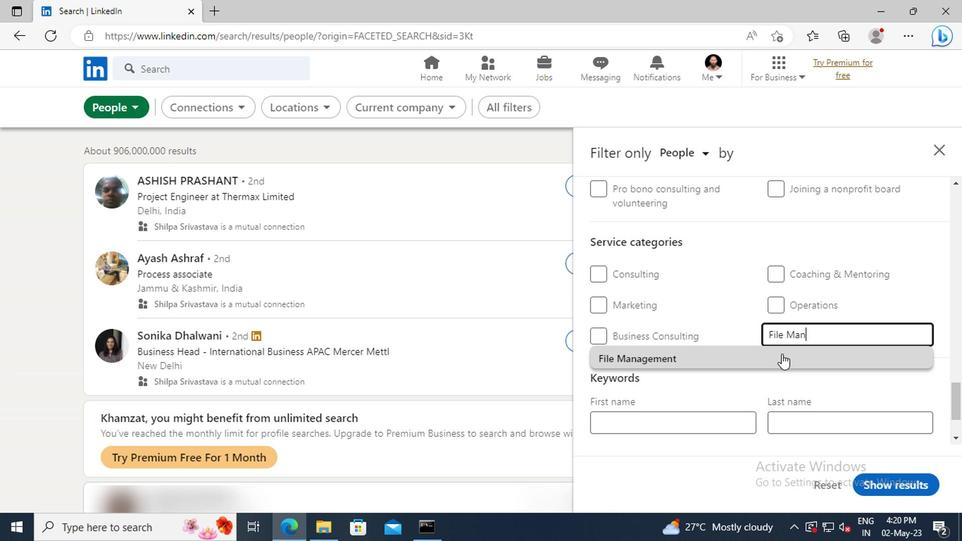 
Action: Mouse scrolled (652, 347) with delta (0, 0)
Screenshot: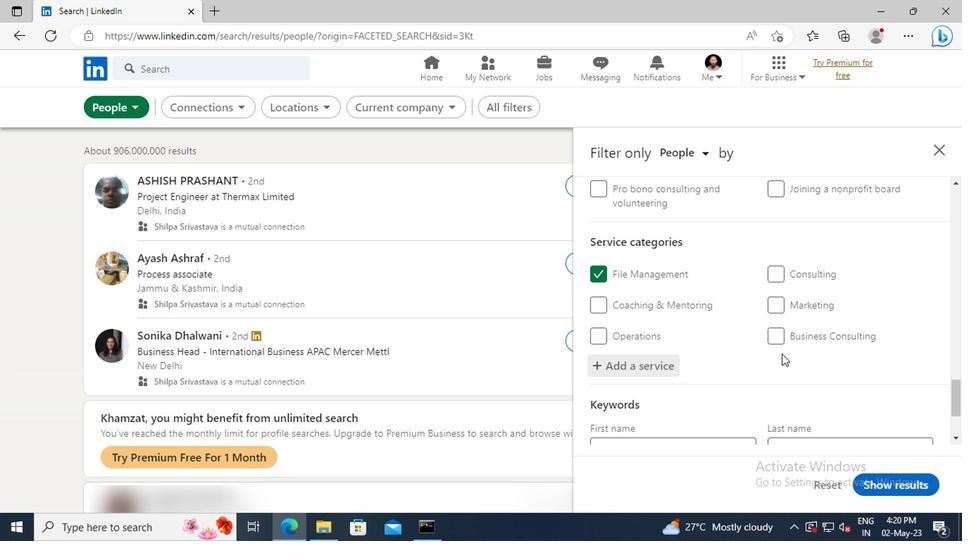 
Action: Mouse scrolled (652, 347) with delta (0, 0)
Screenshot: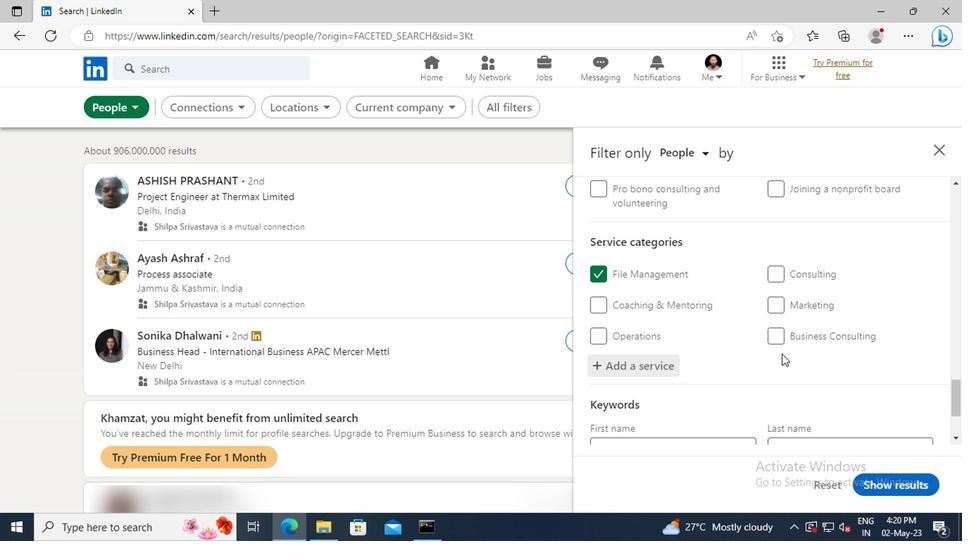
Action: Mouse scrolled (652, 347) with delta (0, 0)
Screenshot: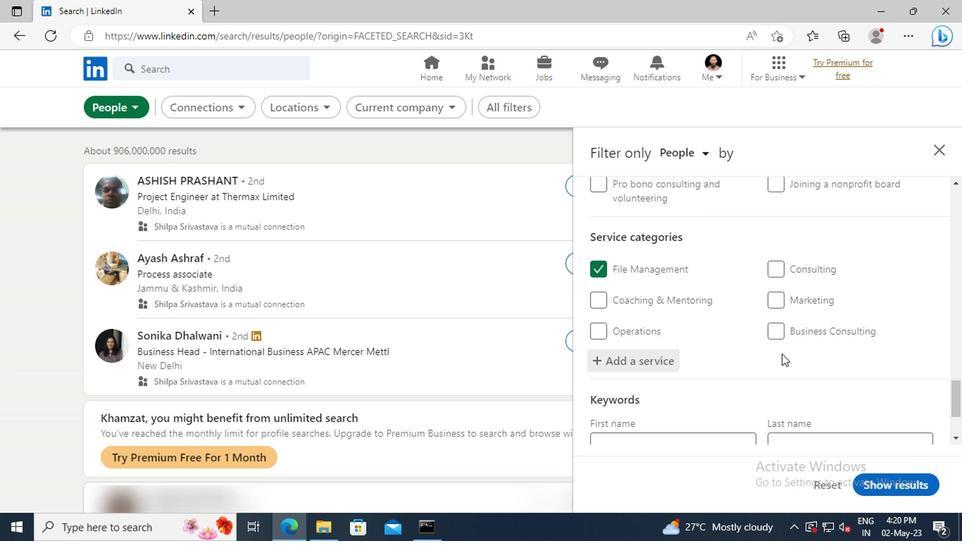 
Action: Mouse scrolled (652, 347) with delta (0, 0)
Screenshot: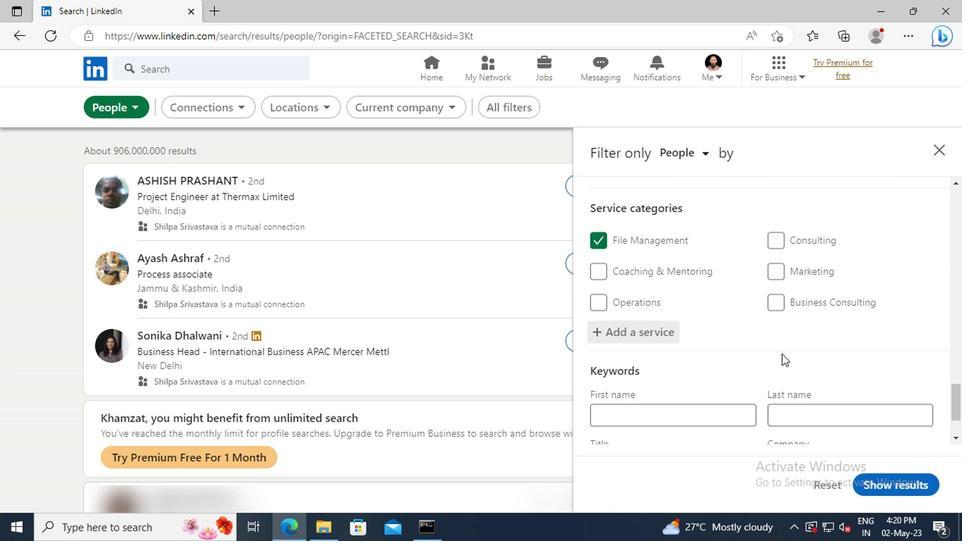 
Action: Mouse moved to (593, 366)
Screenshot: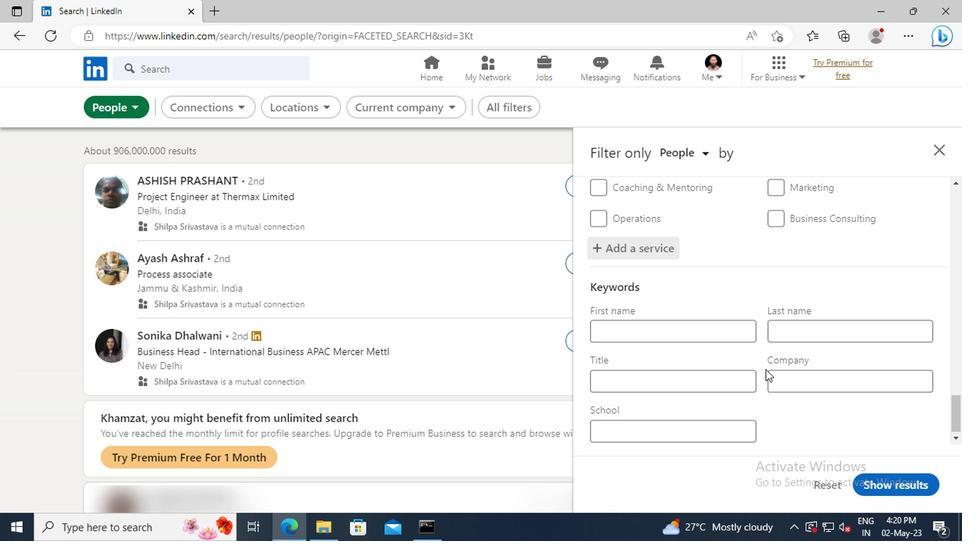 
Action: Mouse pressed left at (593, 366)
Screenshot: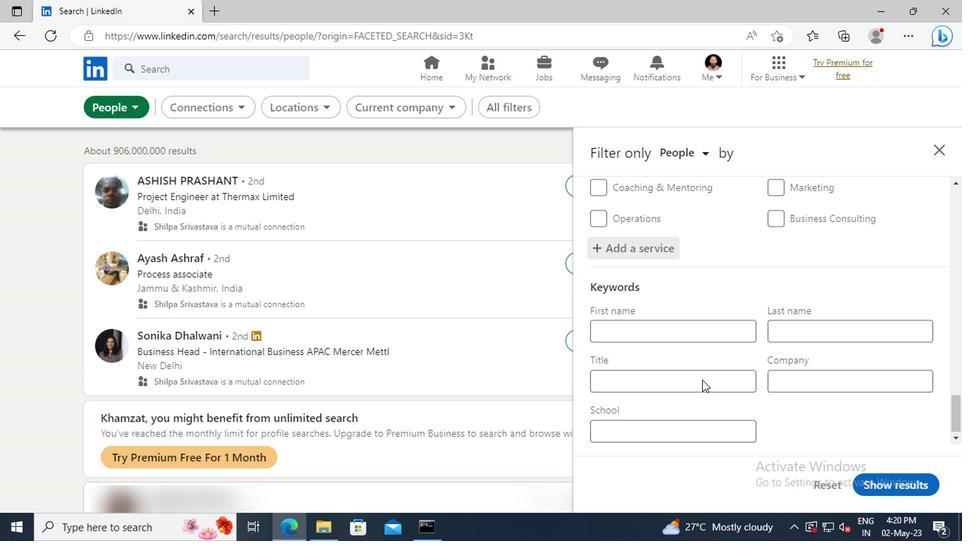
Action: Key pressed <Key.shift>MARKETING<Key.space><Key.shift>SPECIALIST<Key.enter>
Screenshot: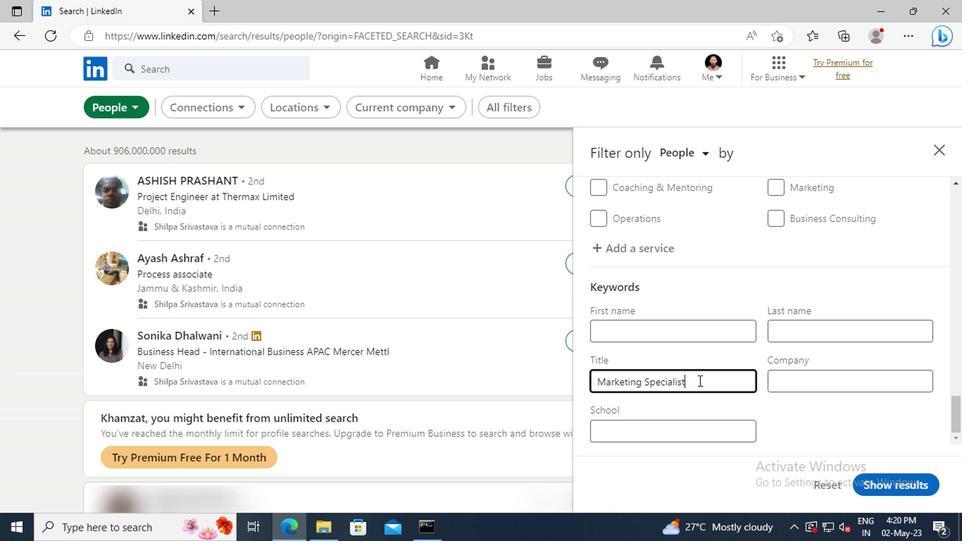 
Action: Mouse moved to (719, 438)
Screenshot: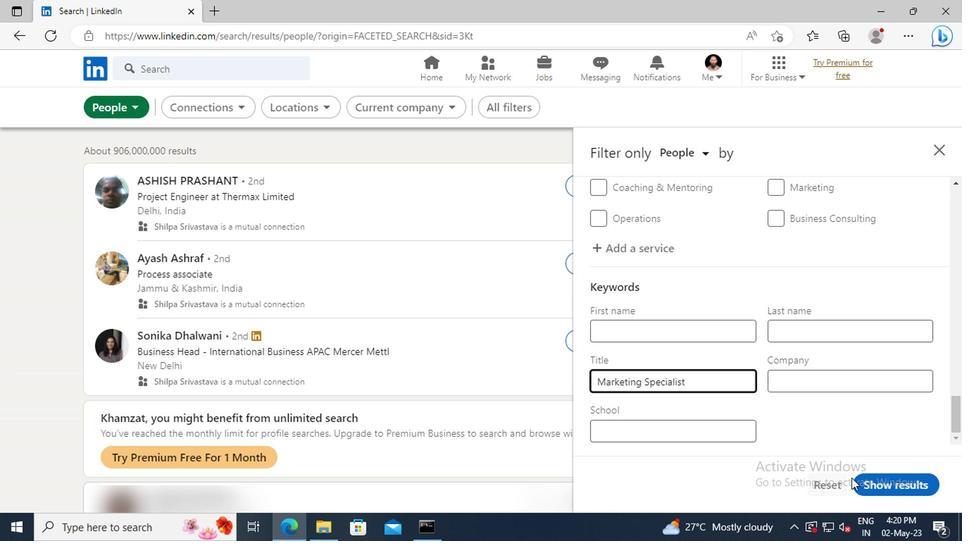
Action: Mouse pressed left at (719, 438)
Screenshot: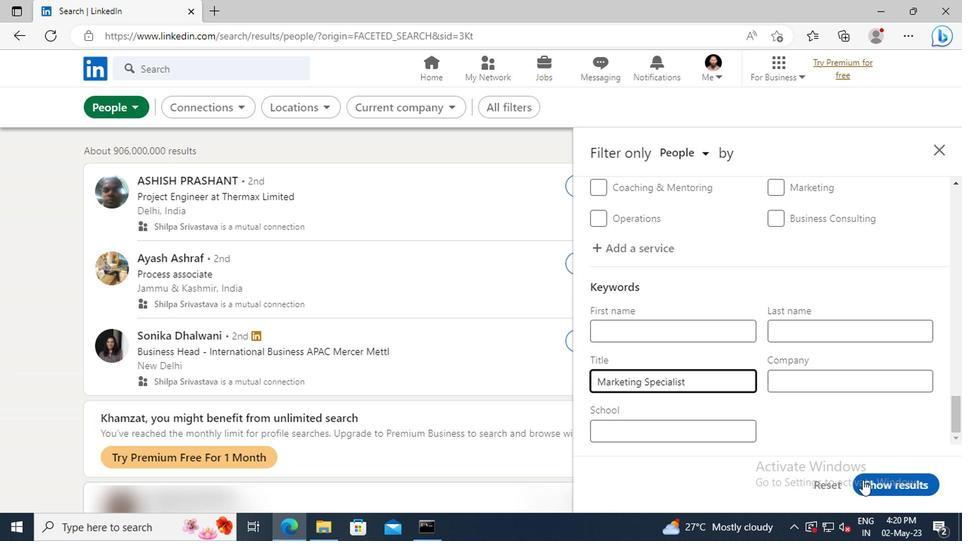
